 Task: Create a due date automation trigger when advanced on, on the tuesday after a card is due add dates starting in less than 1 days at 11:00 AM.
Action: Mouse moved to (1203, 211)
Screenshot: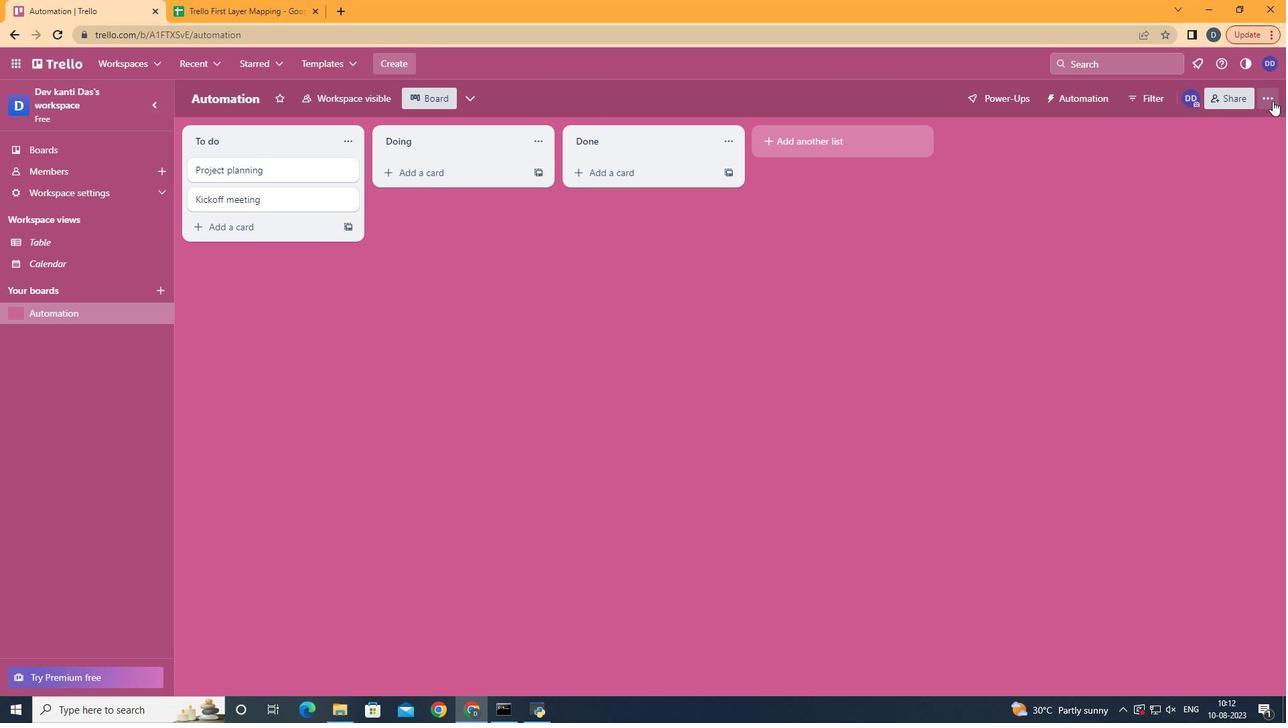 
Action: Mouse pressed left at (1203, 211)
Screenshot: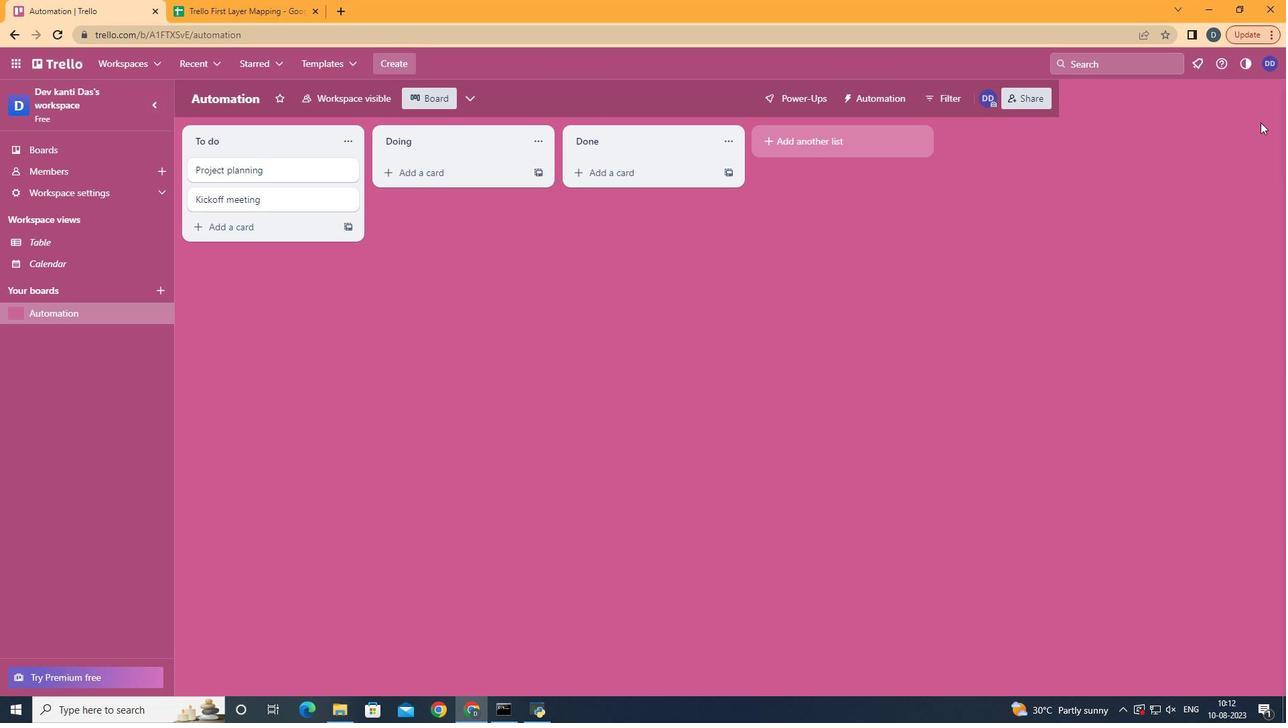 
Action: Mouse moved to (1125, 330)
Screenshot: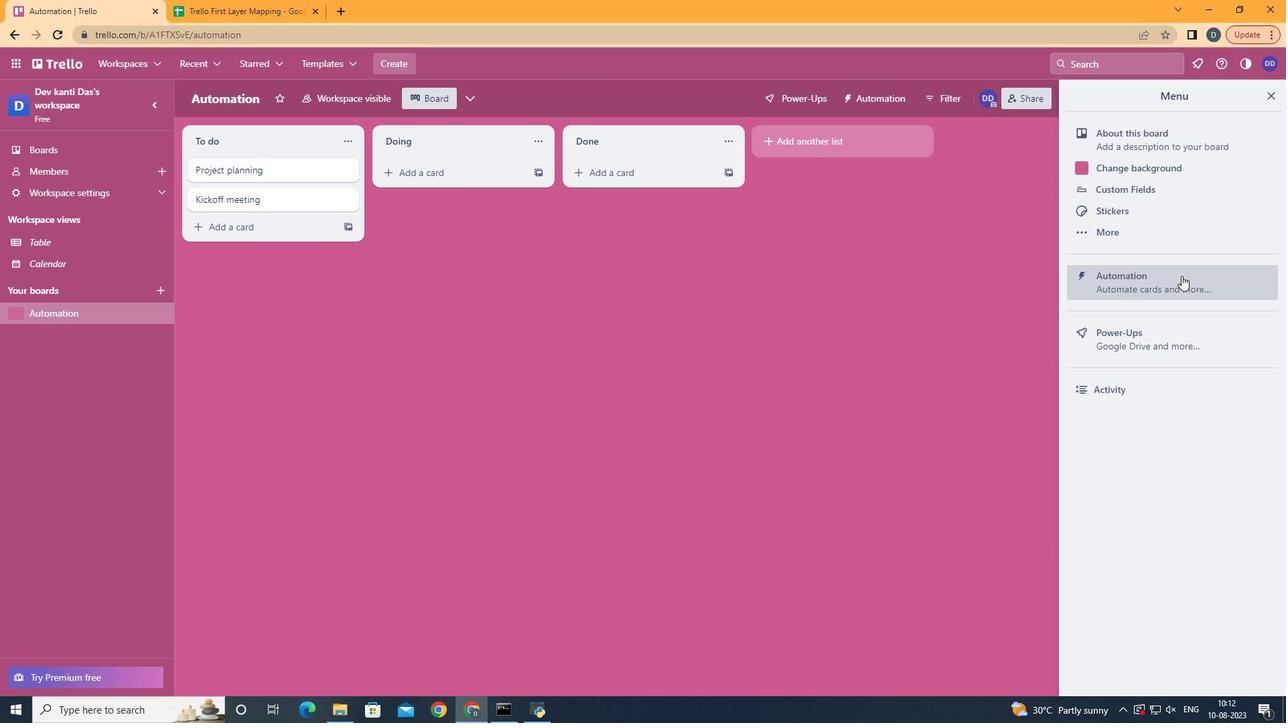 
Action: Mouse pressed left at (1125, 330)
Screenshot: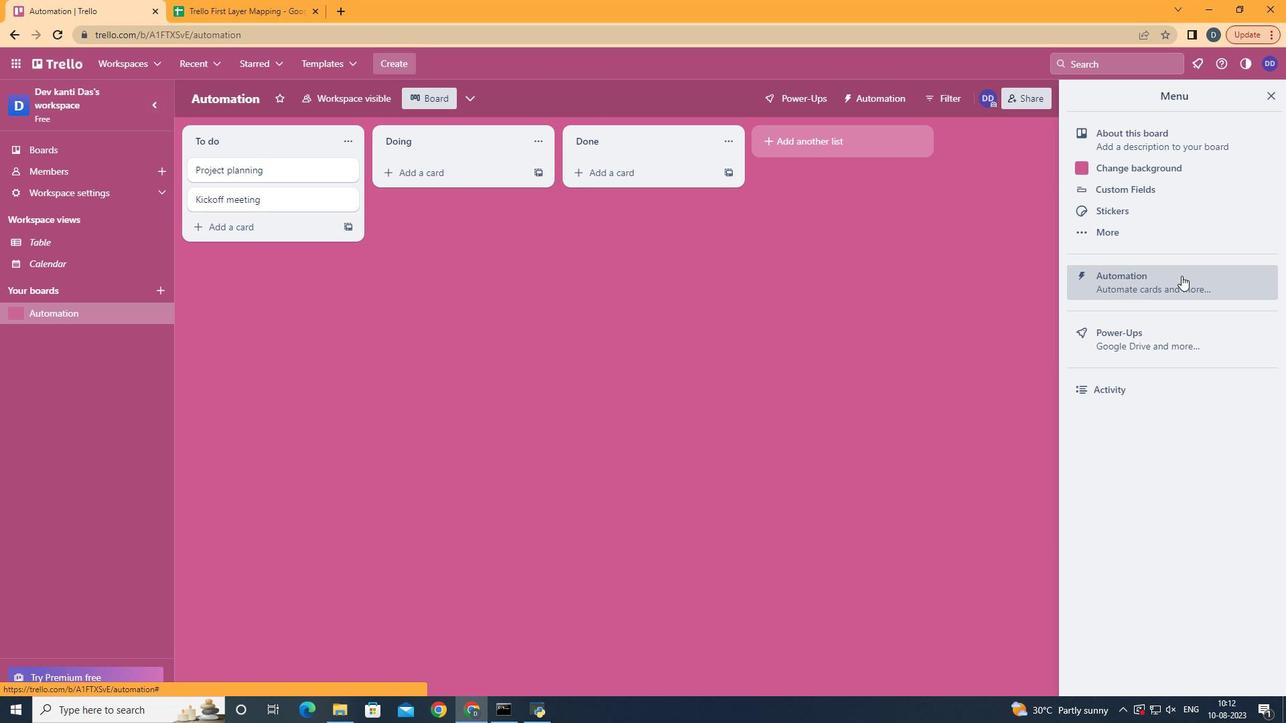 
Action: Mouse moved to (331, 326)
Screenshot: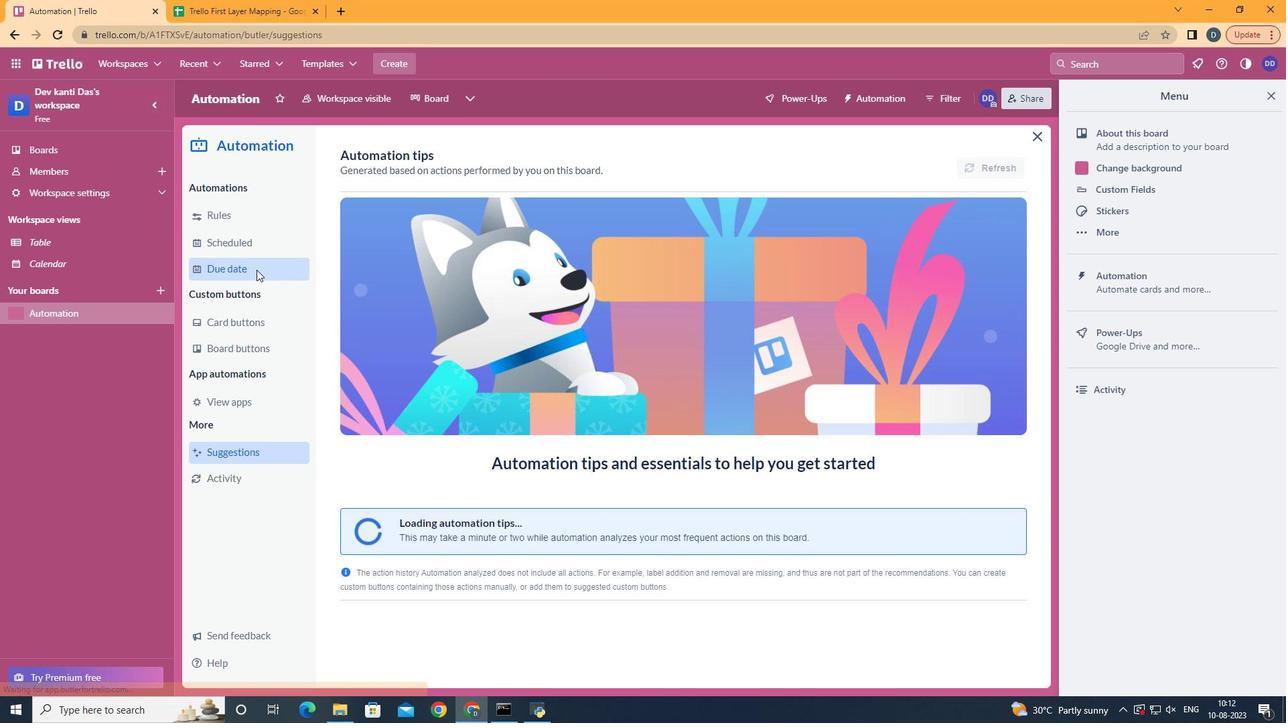 
Action: Mouse pressed left at (331, 326)
Screenshot: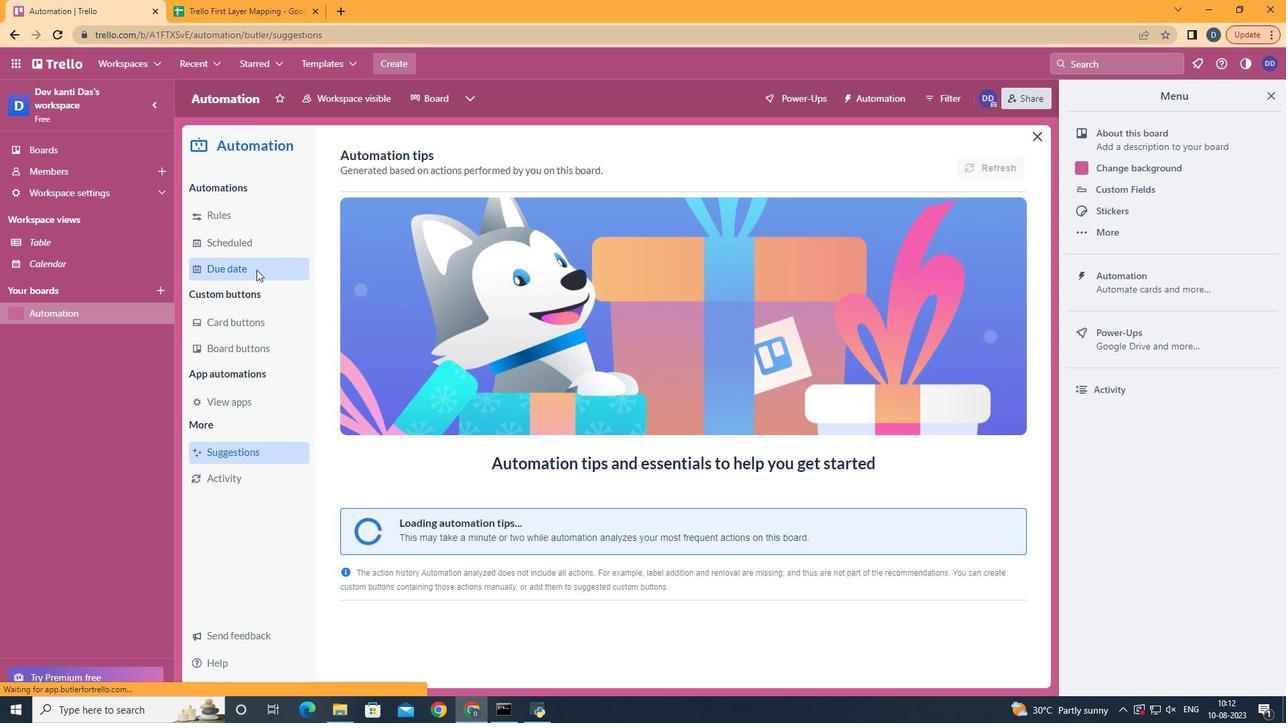 
Action: Mouse moved to (910, 253)
Screenshot: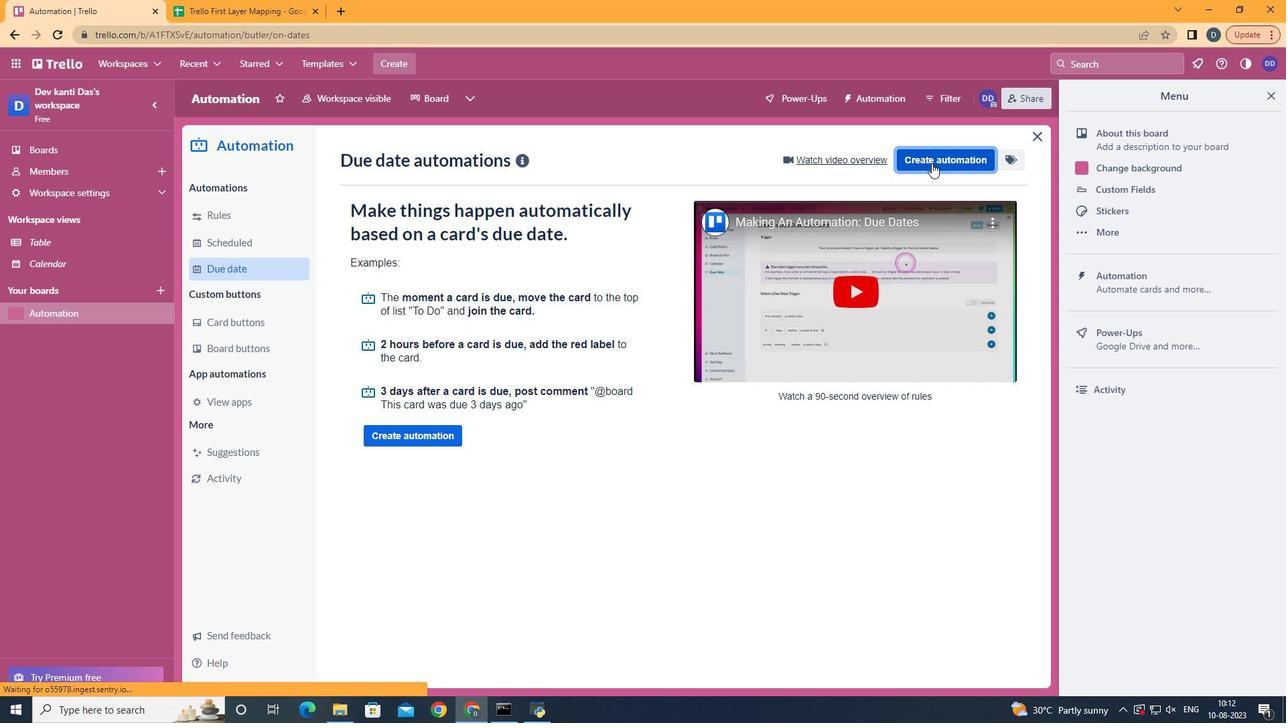 
Action: Mouse pressed left at (910, 253)
Screenshot: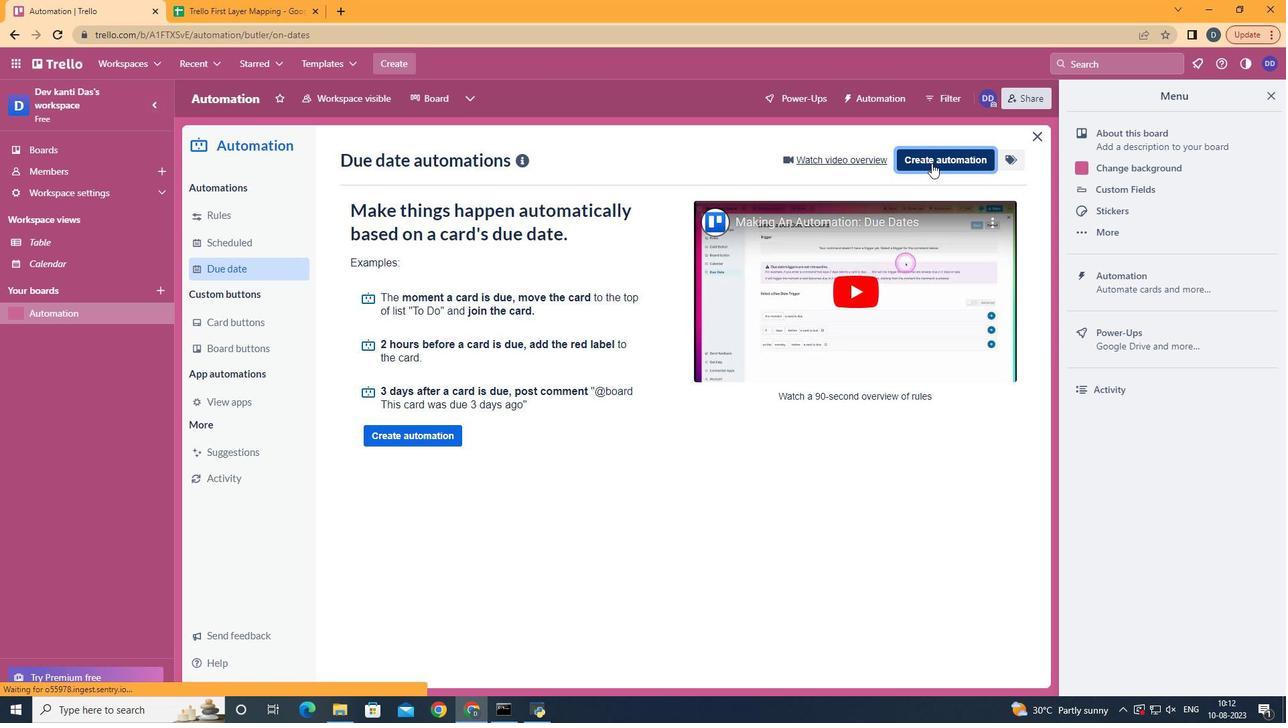 
Action: Mouse moved to (714, 336)
Screenshot: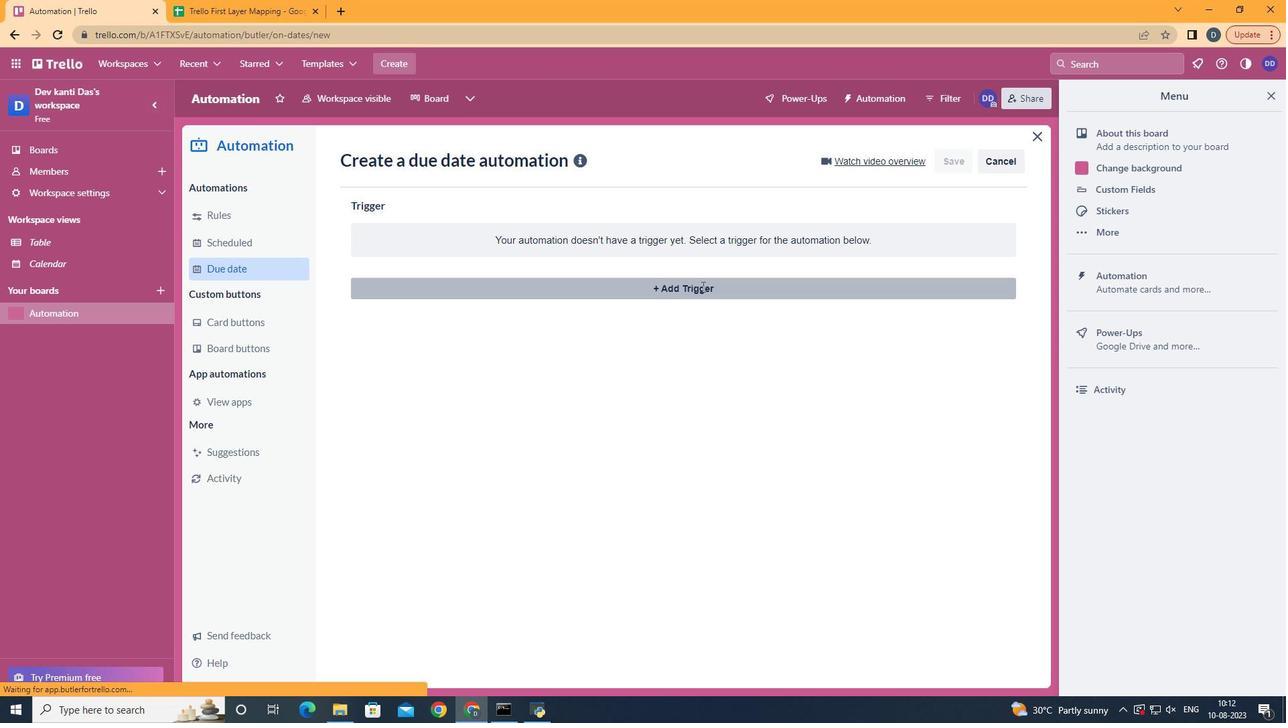 
Action: Mouse pressed left at (714, 336)
Screenshot: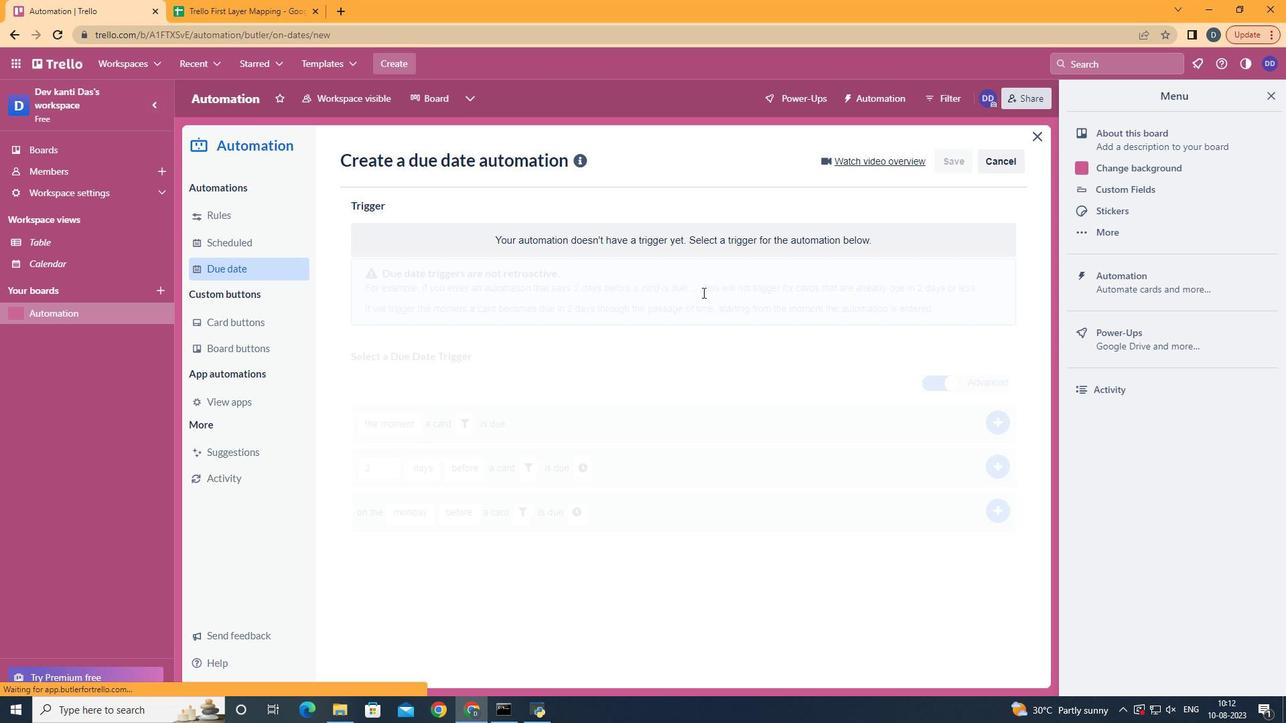 
Action: Mouse moved to (474, 401)
Screenshot: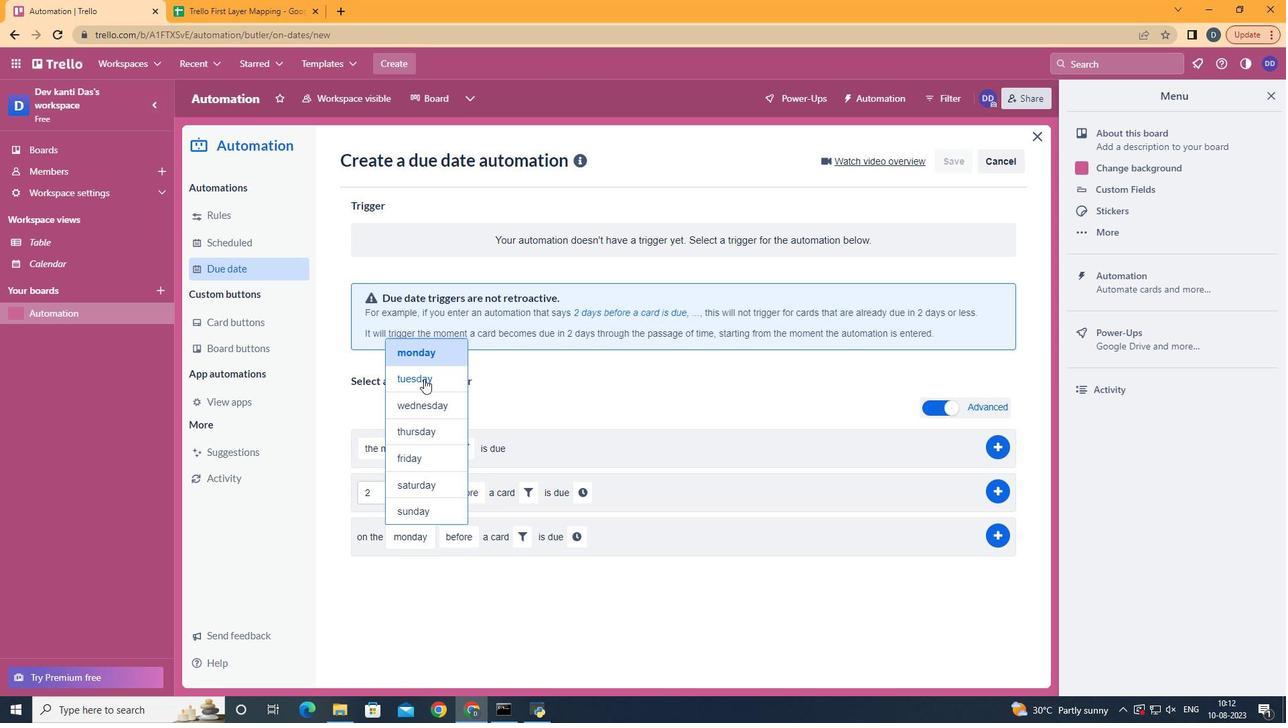 
Action: Mouse pressed left at (474, 401)
Screenshot: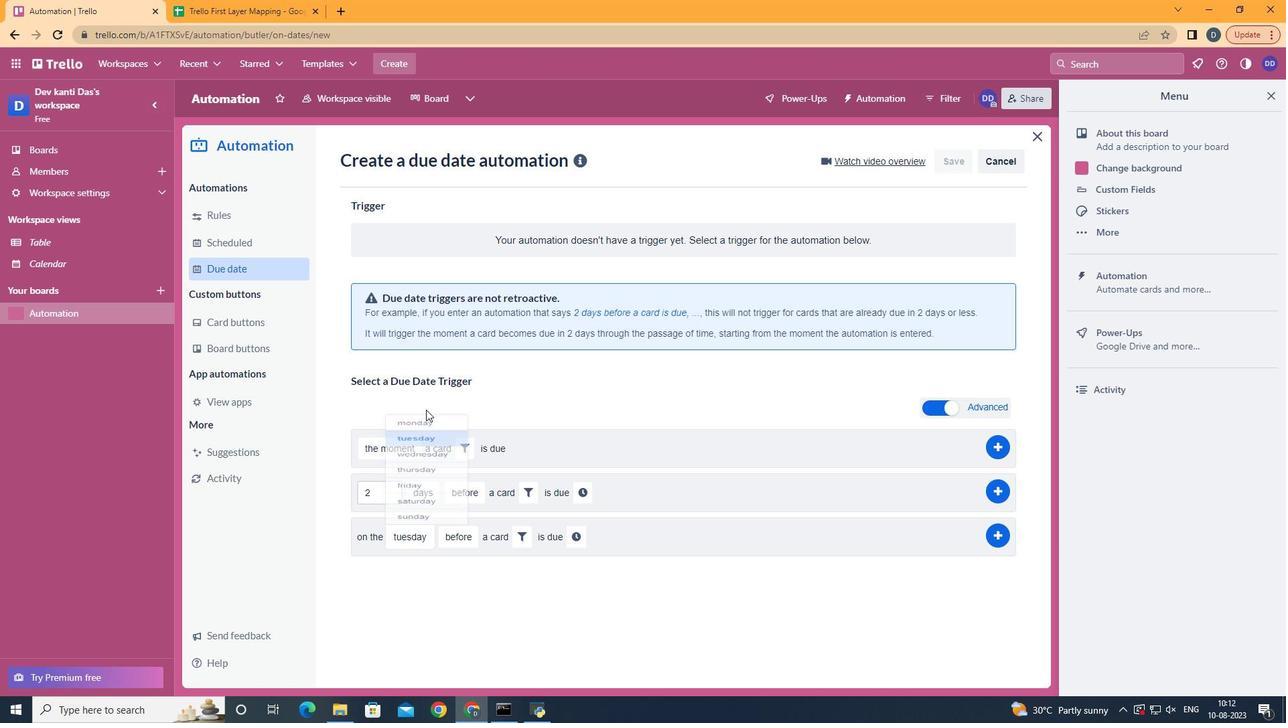
Action: Mouse moved to (513, 537)
Screenshot: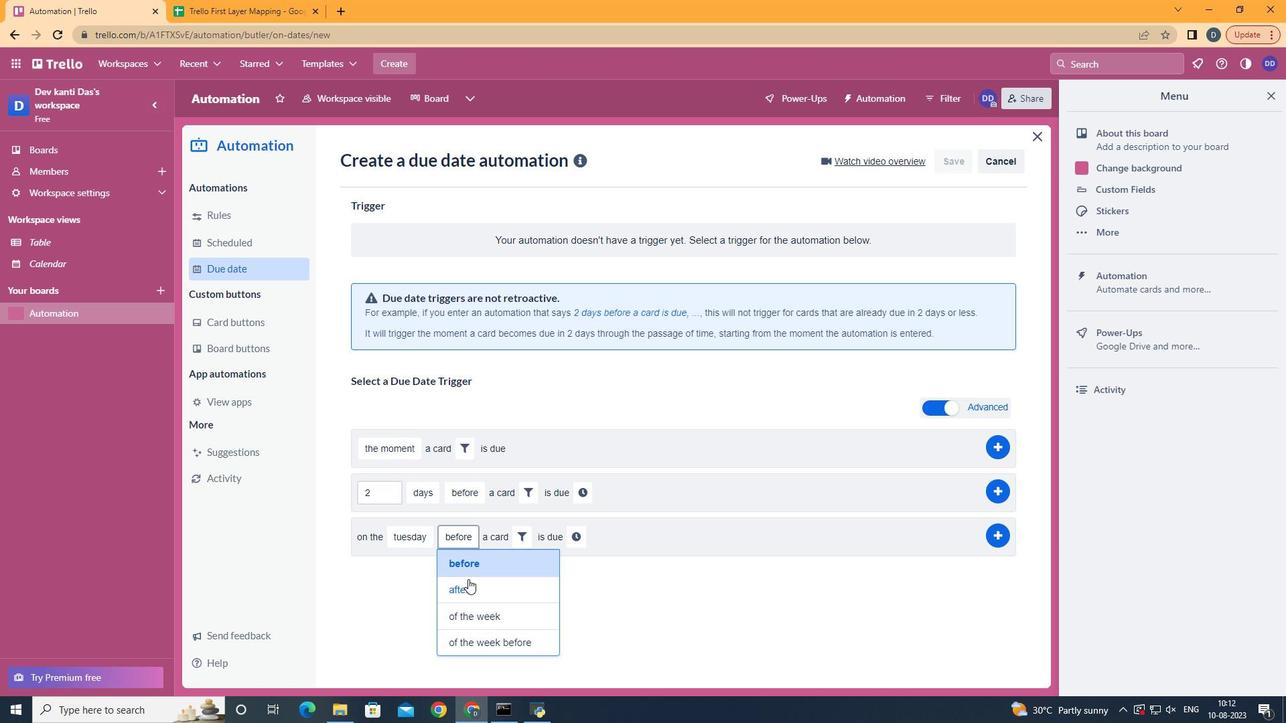 
Action: Mouse pressed left at (513, 537)
Screenshot: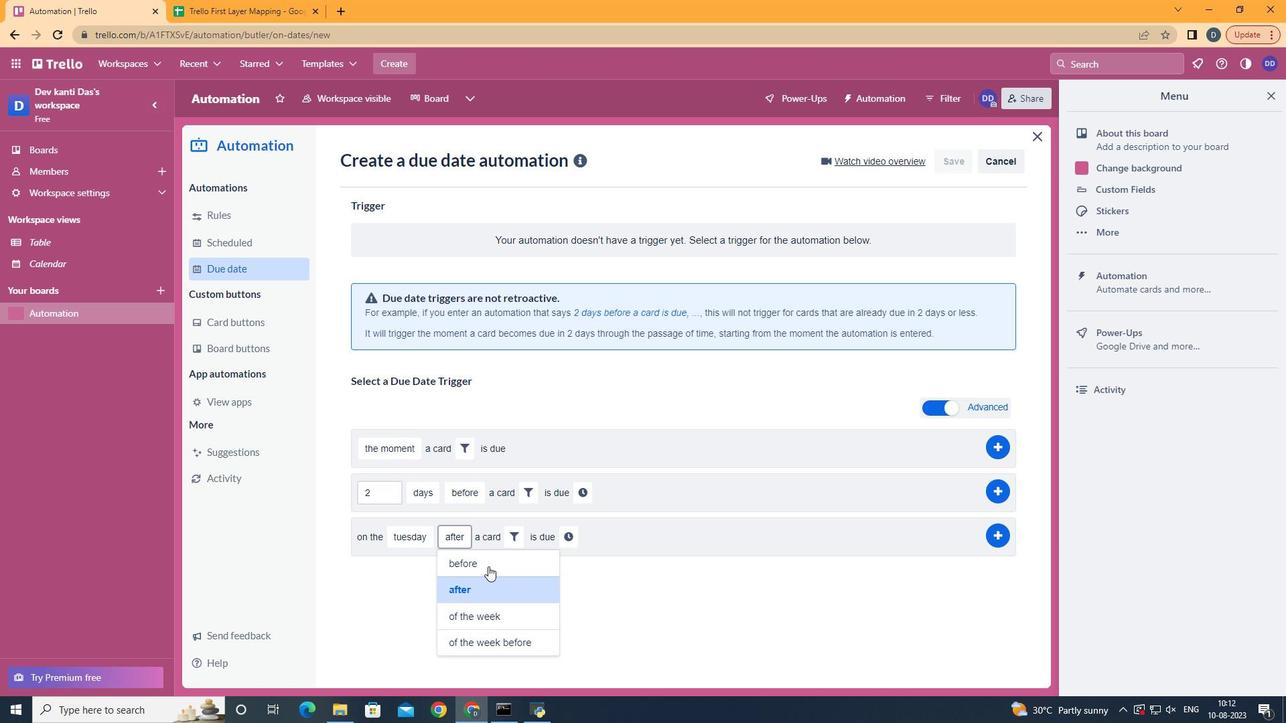 
Action: Mouse moved to (551, 508)
Screenshot: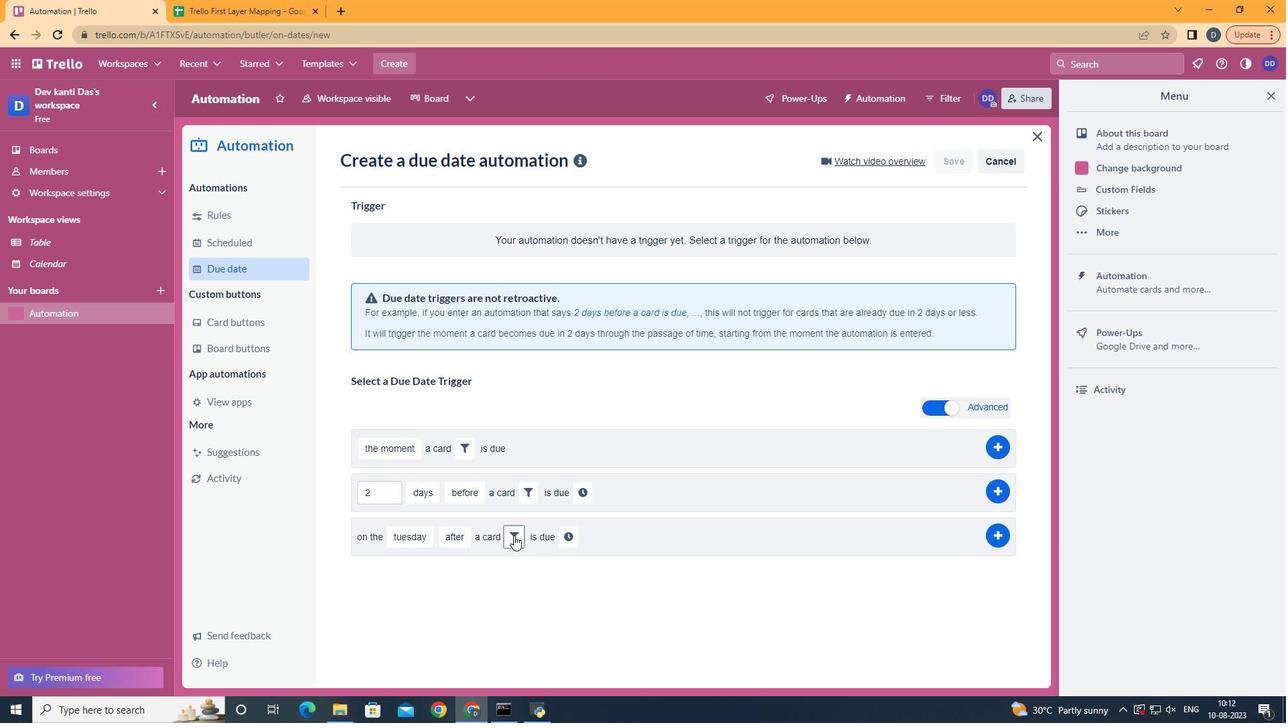 
Action: Mouse pressed left at (551, 508)
Screenshot: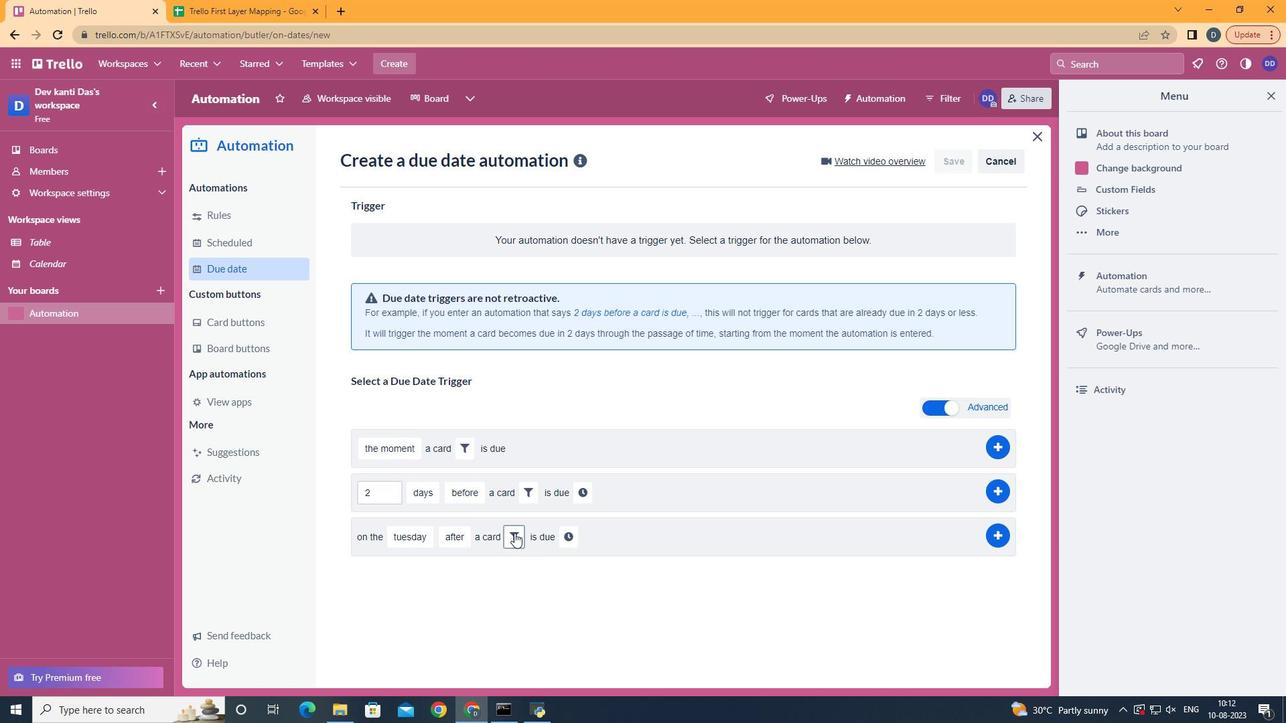 
Action: Mouse moved to (611, 541)
Screenshot: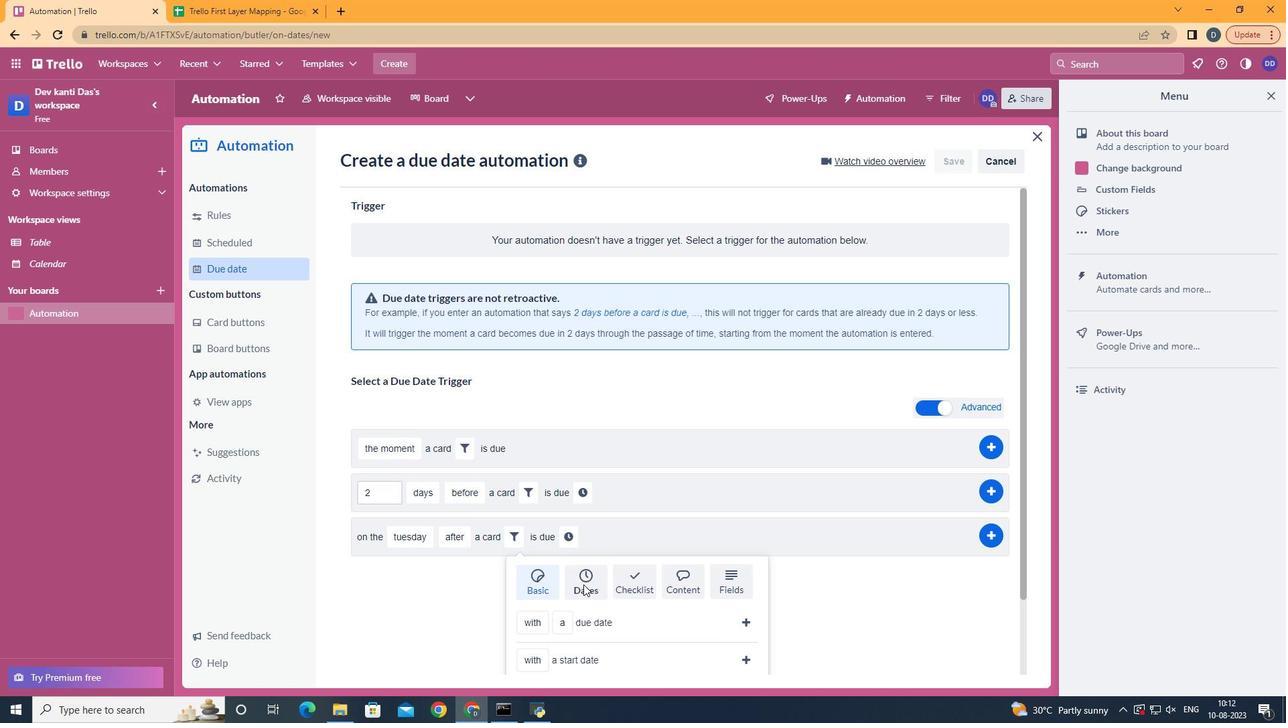 
Action: Mouse pressed left at (611, 541)
Screenshot: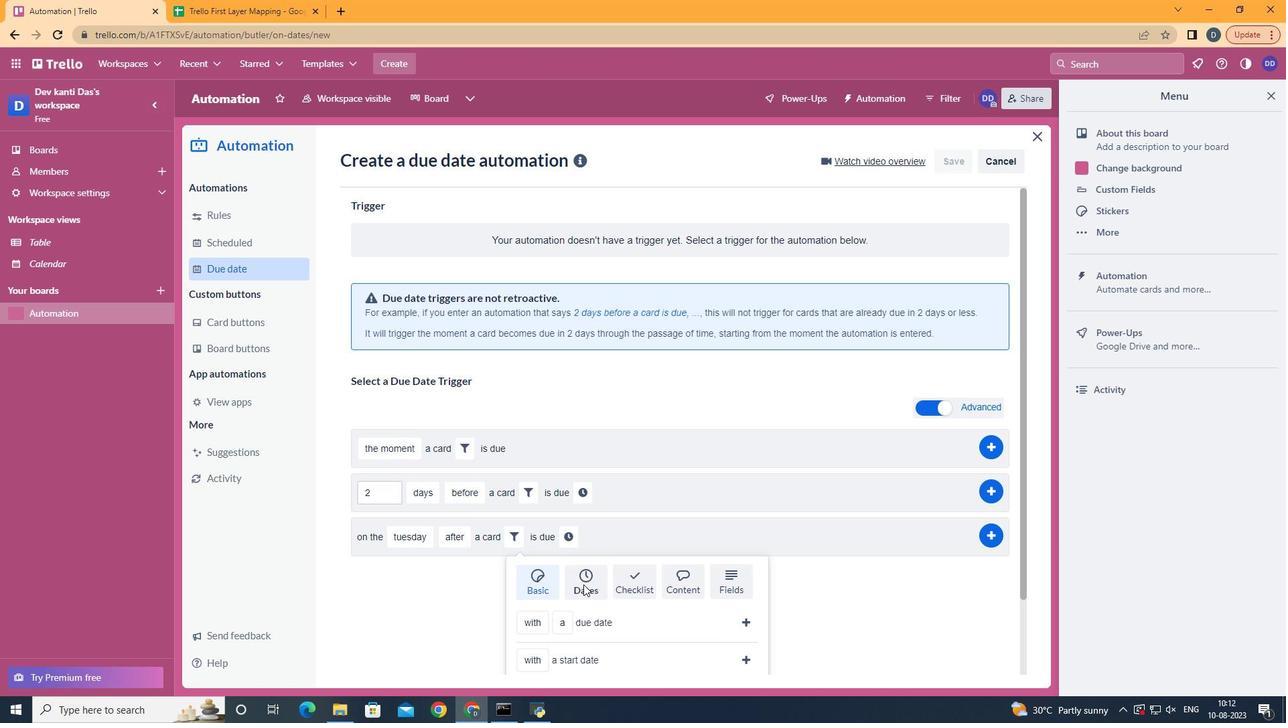 
Action: Mouse moved to (610, 542)
Screenshot: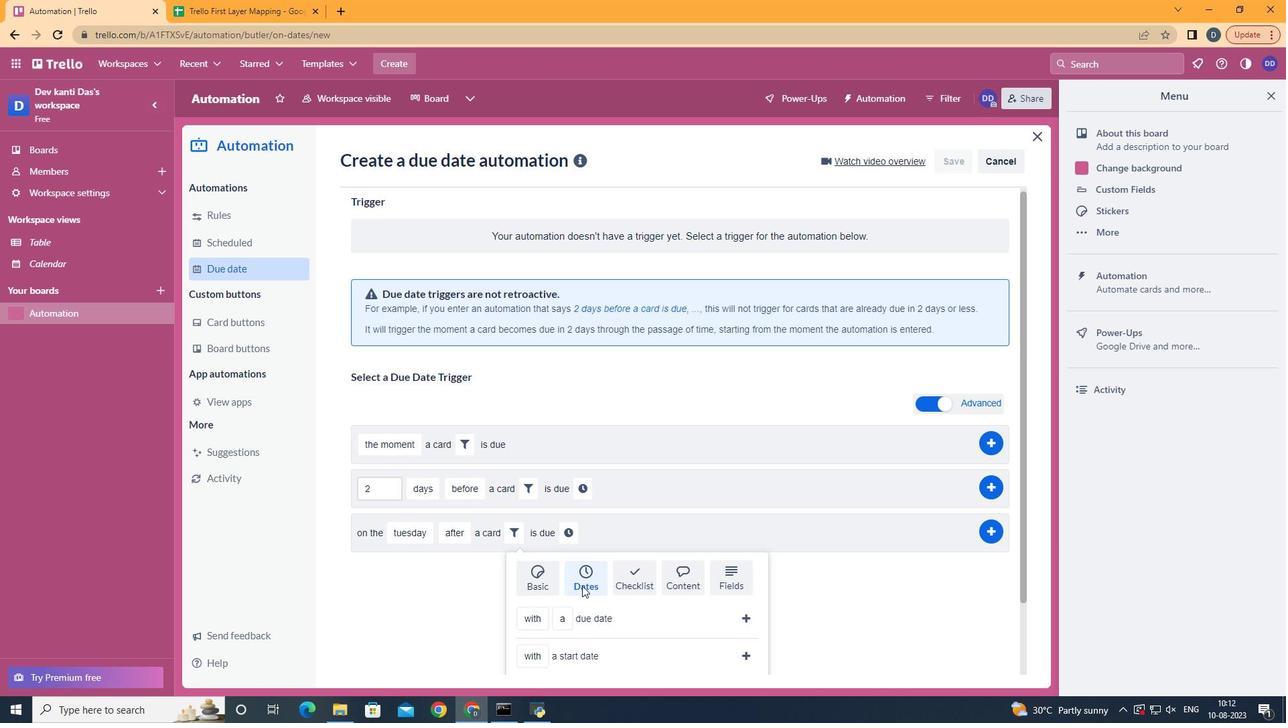 
Action: Mouse scrolled (610, 542) with delta (0, 0)
Screenshot: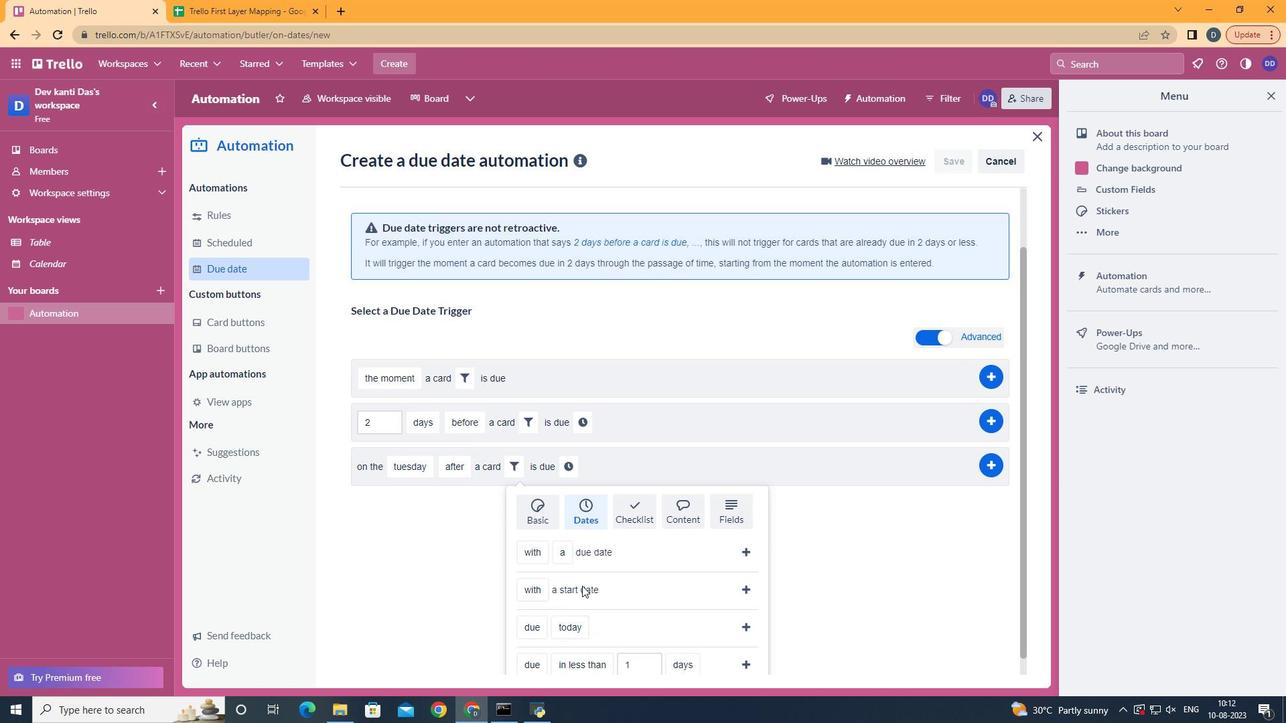 
Action: Mouse scrolled (610, 542) with delta (0, 0)
Screenshot: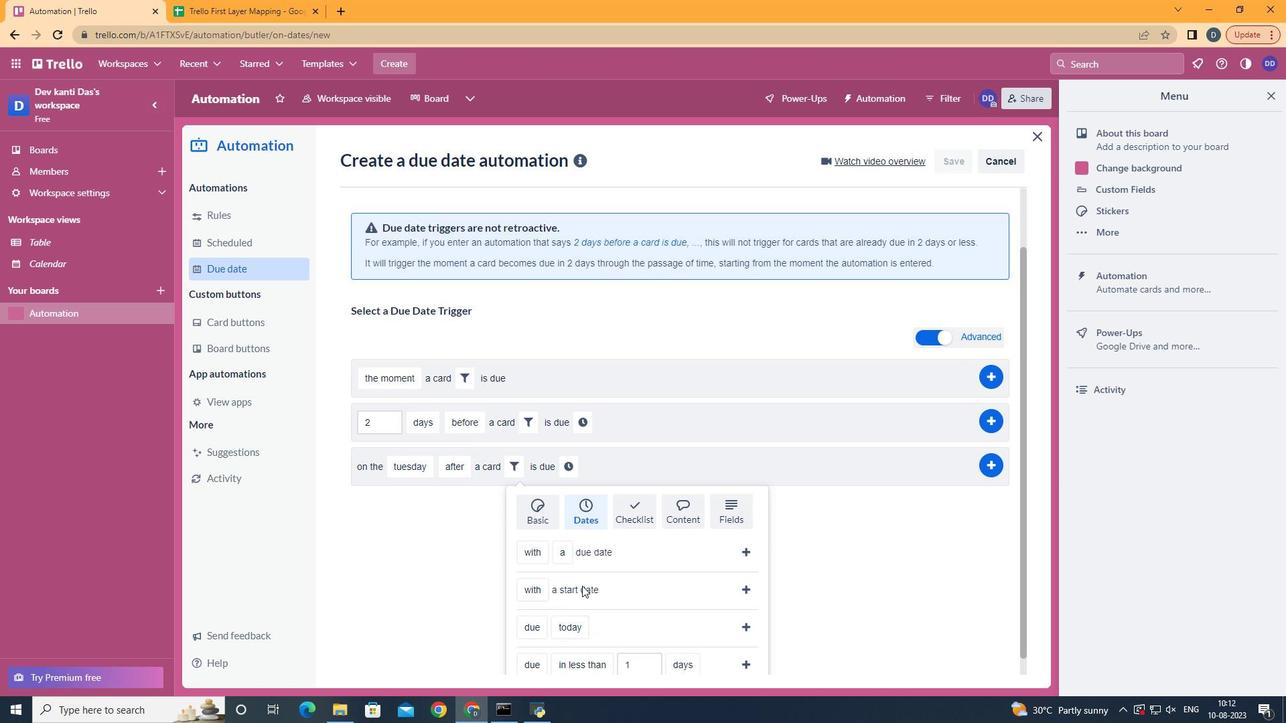 
Action: Mouse scrolled (610, 542) with delta (0, 0)
Screenshot: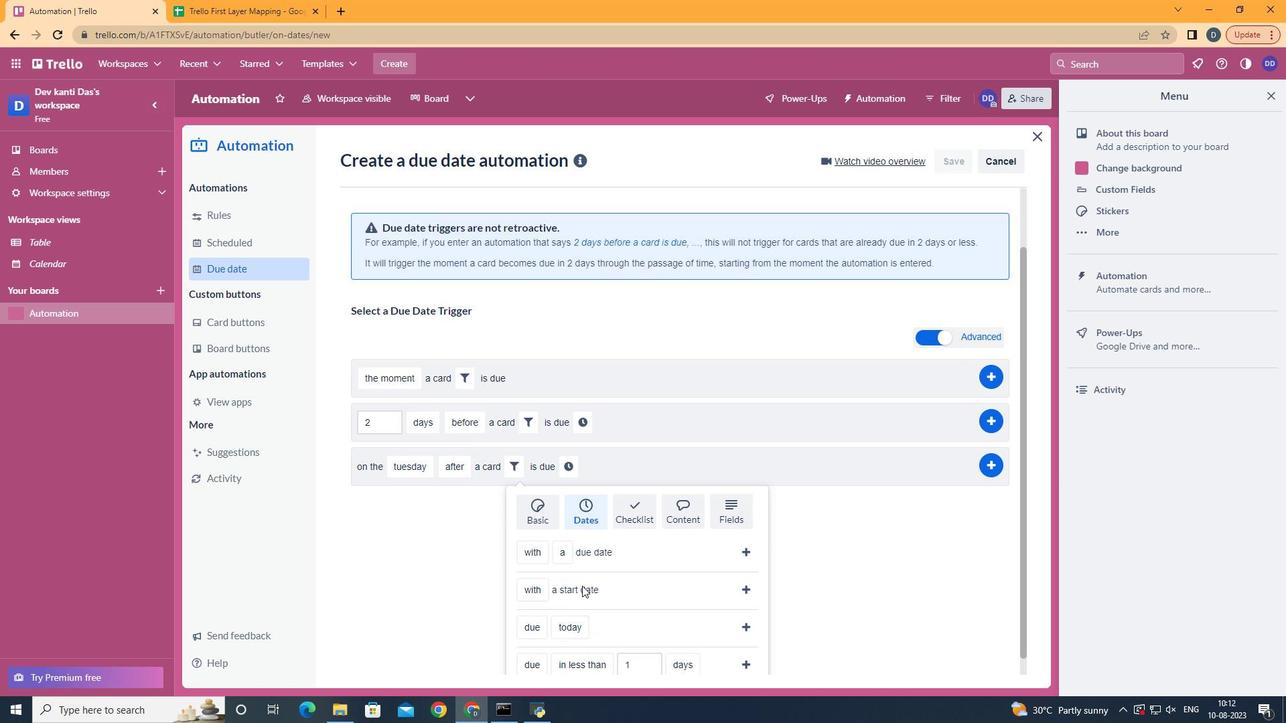 
Action: Mouse scrolled (610, 542) with delta (0, 0)
Screenshot: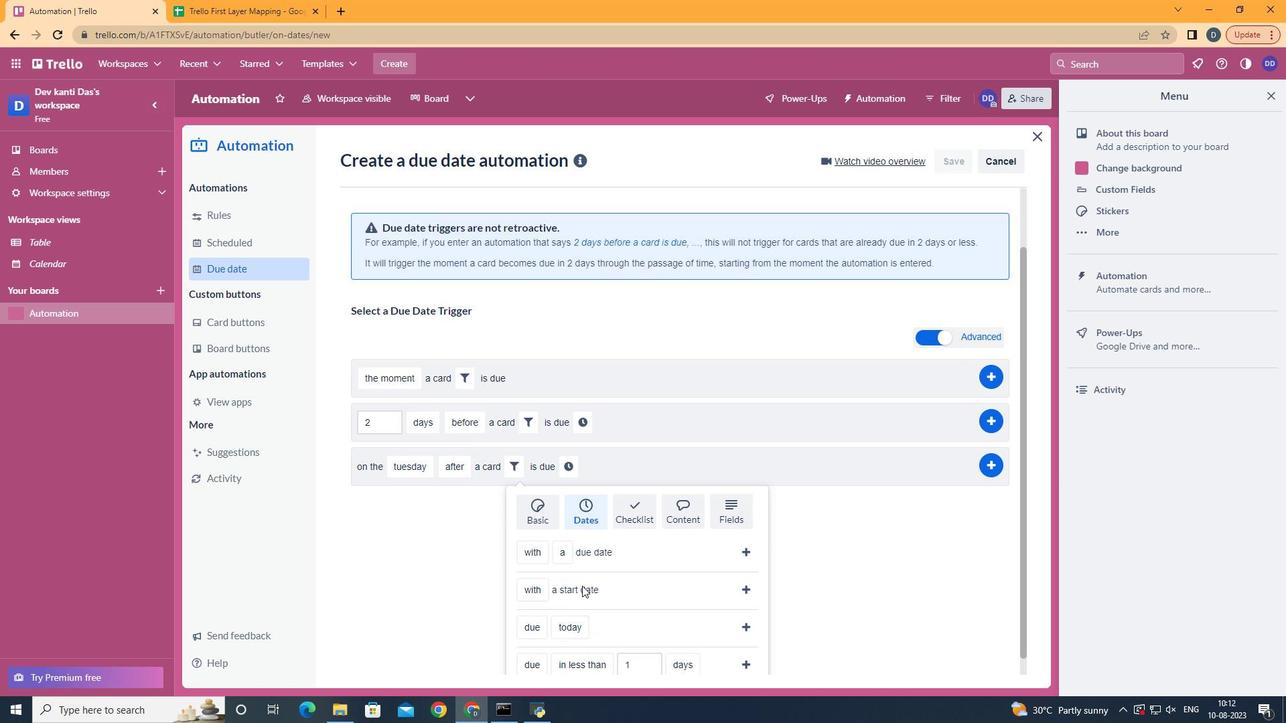 
Action: Mouse scrolled (610, 542) with delta (0, 0)
Screenshot: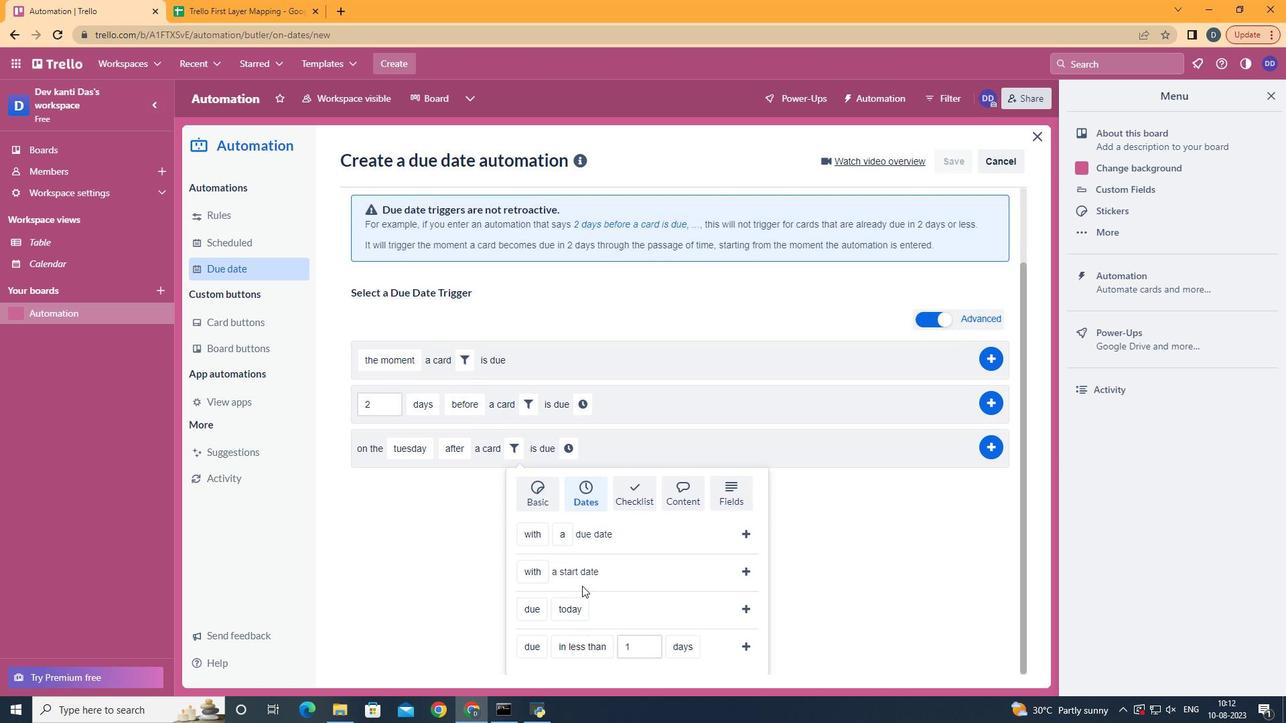 
Action: Mouse moved to (578, 570)
Screenshot: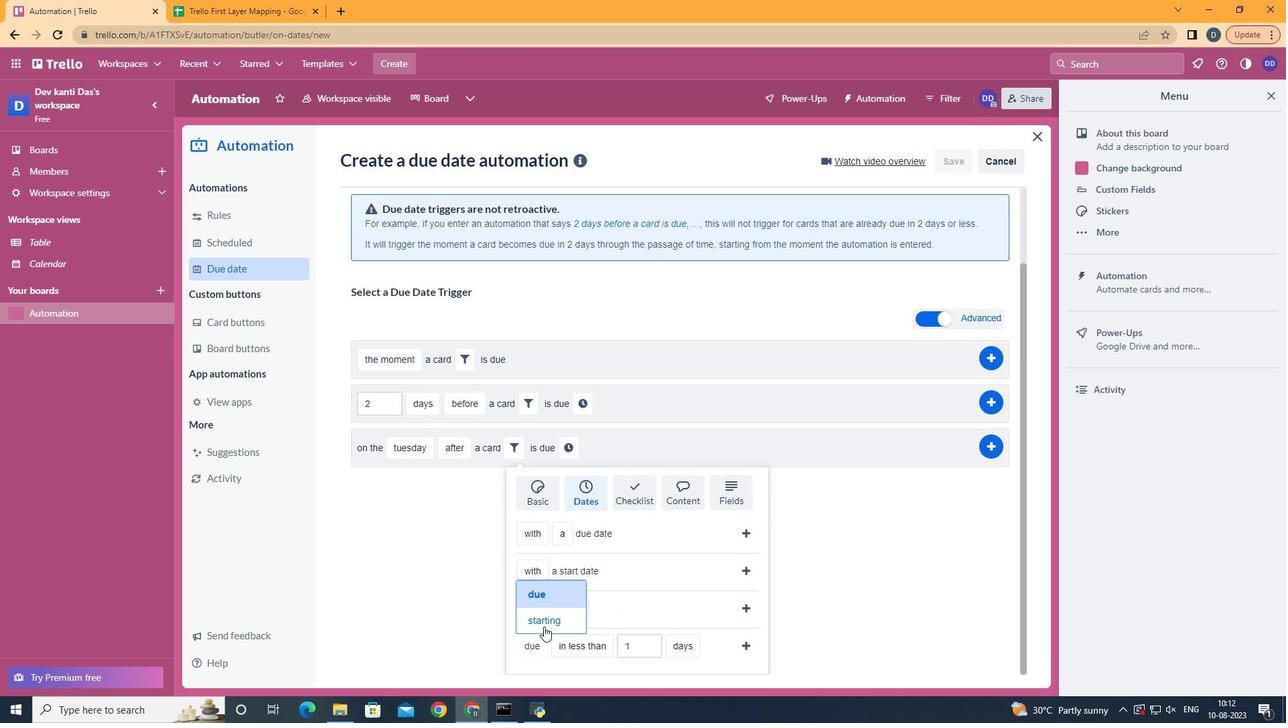 
Action: Mouse pressed left at (578, 570)
Screenshot: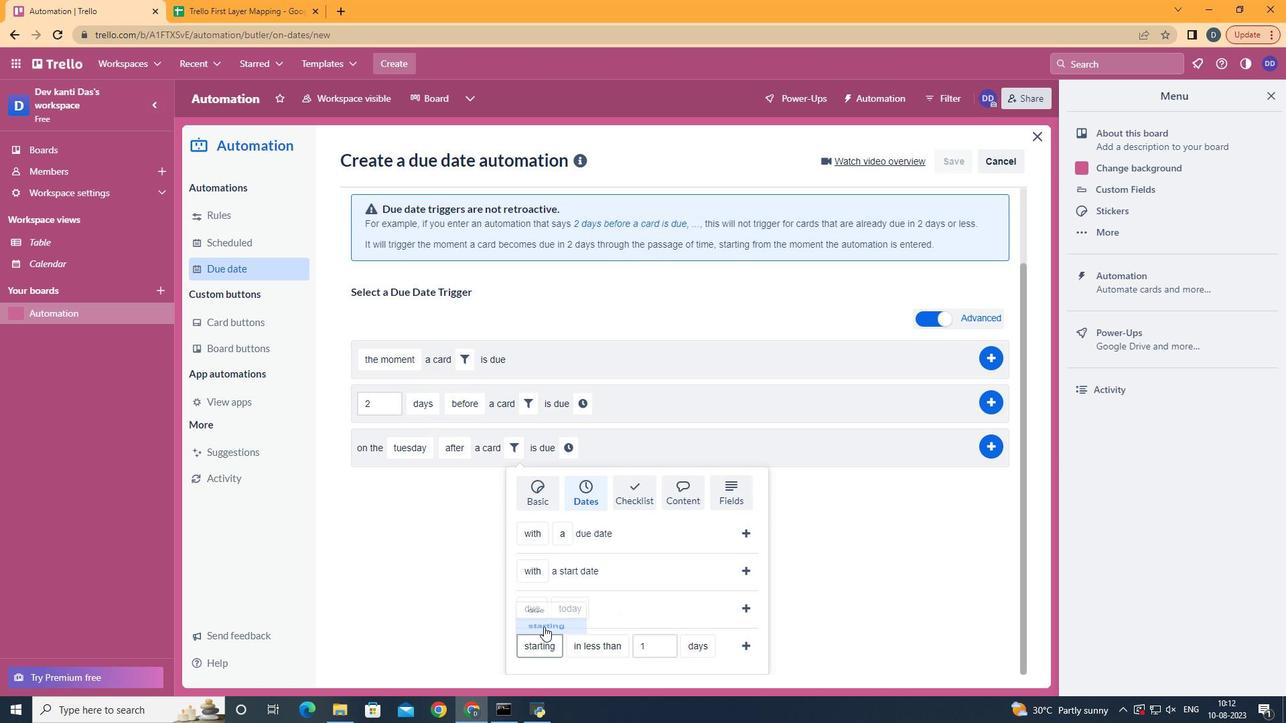 
Action: Mouse moved to (722, 547)
Screenshot: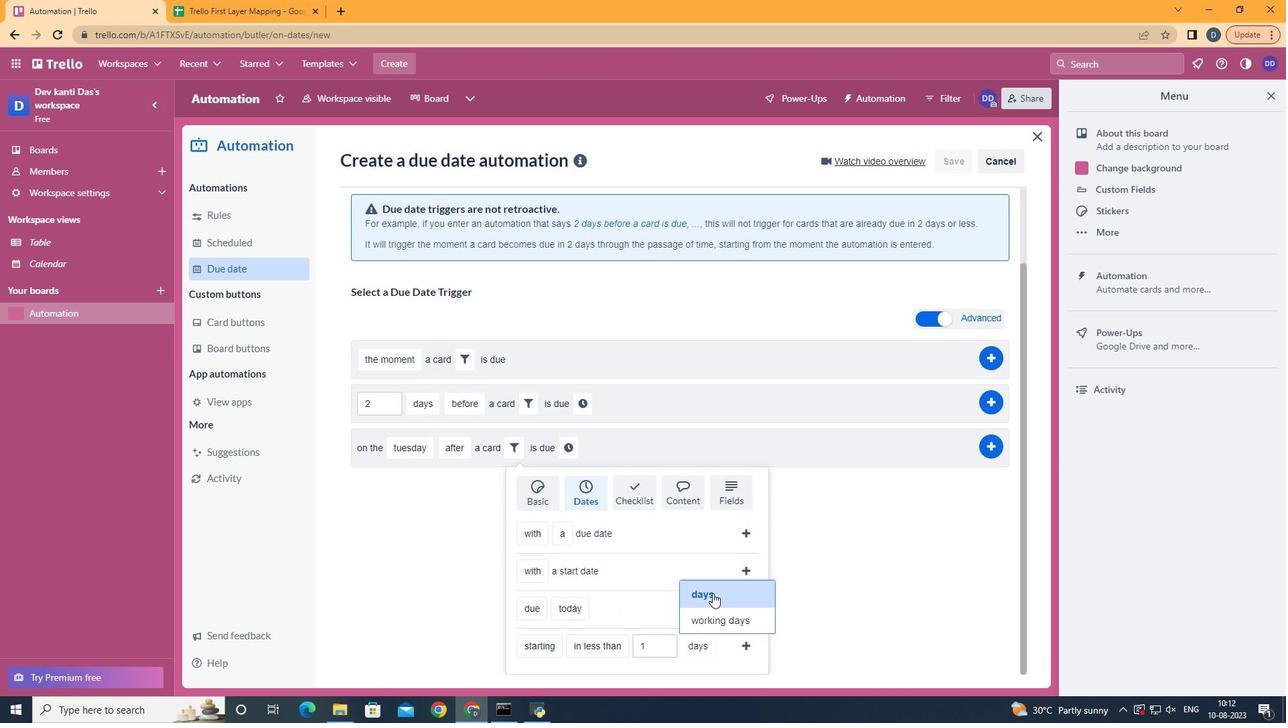 
Action: Mouse pressed left at (722, 547)
Screenshot: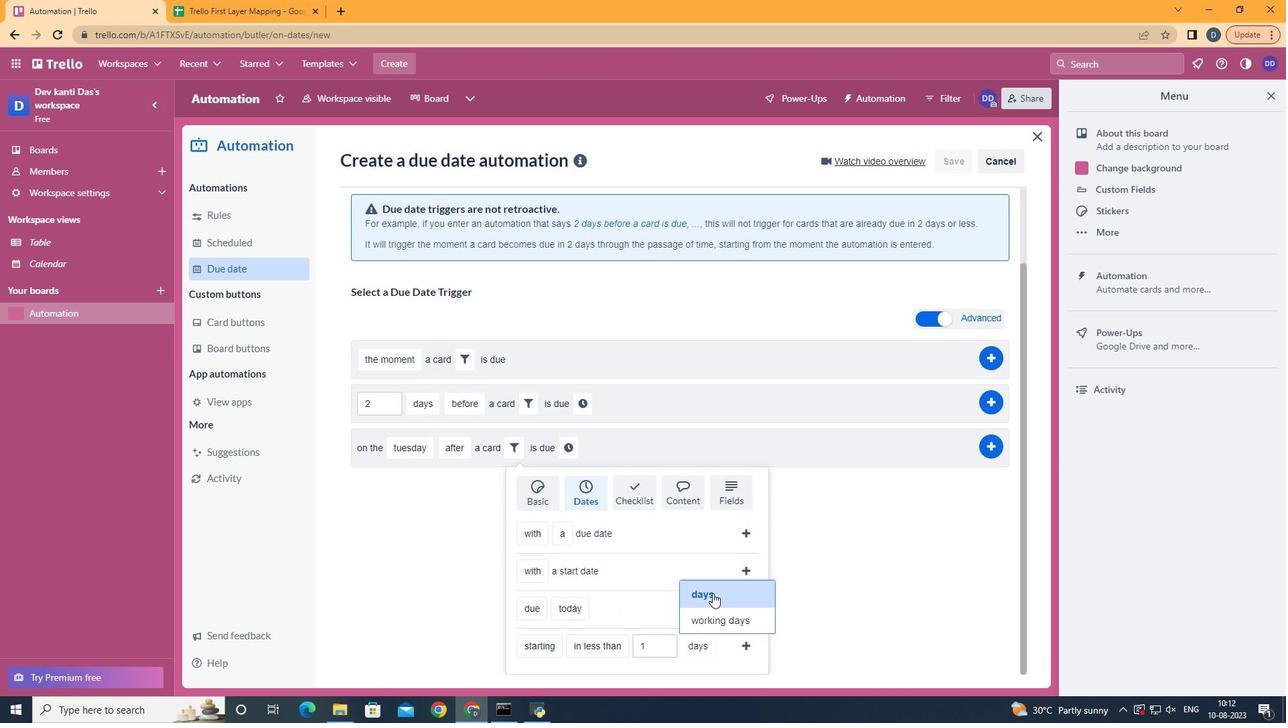 
Action: Mouse moved to (757, 584)
Screenshot: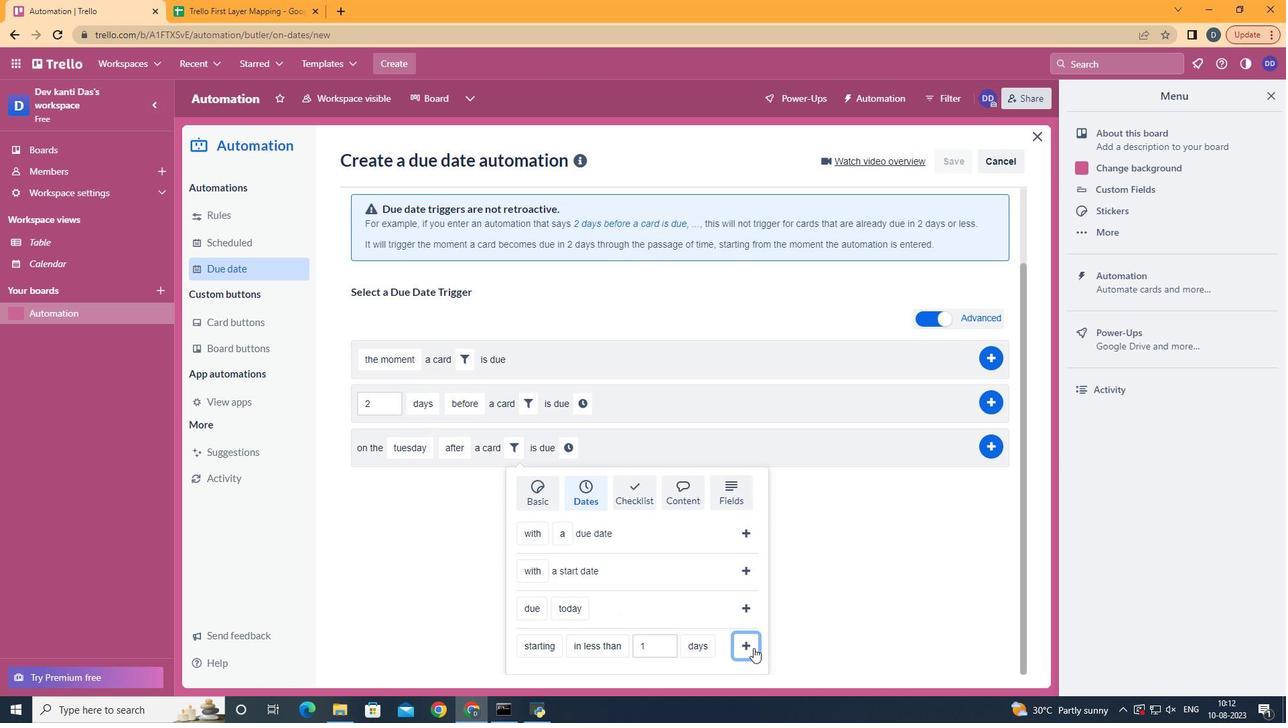 
Action: Mouse pressed left at (757, 584)
Screenshot: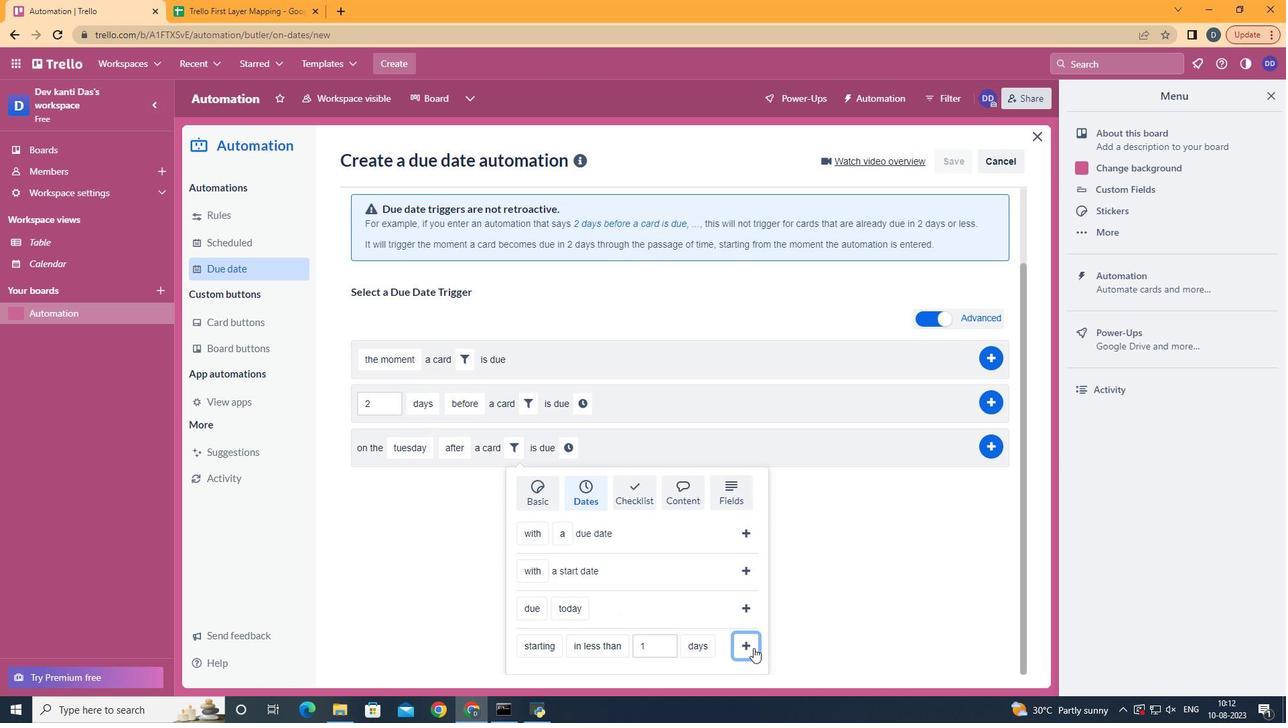 
Action: Mouse moved to (725, 507)
Screenshot: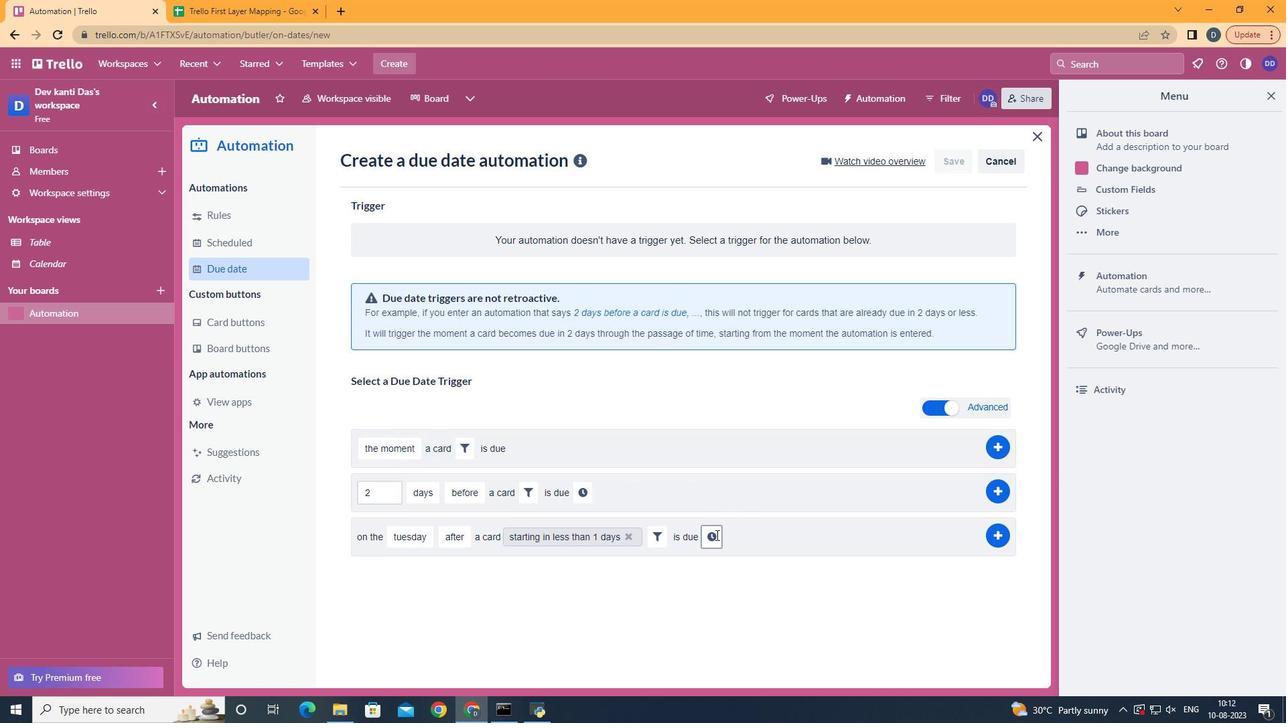 
Action: Mouse pressed left at (725, 507)
Screenshot: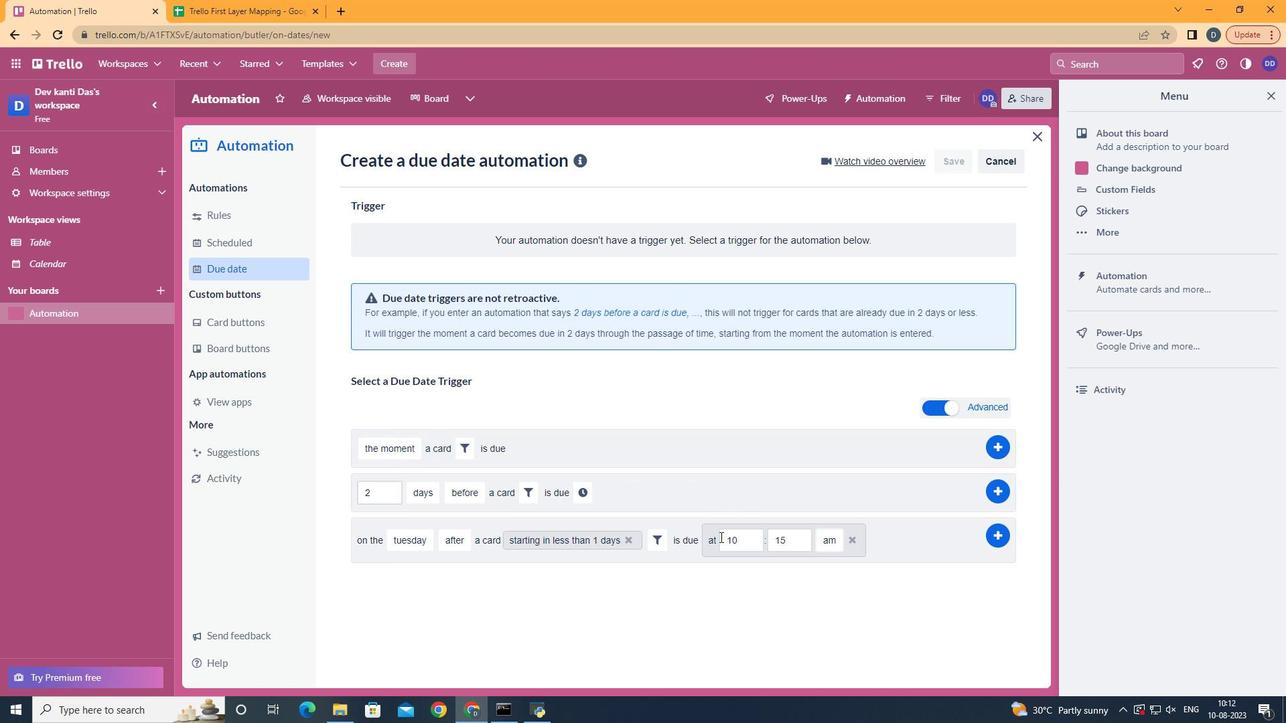 
Action: Mouse moved to (755, 509)
Screenshot: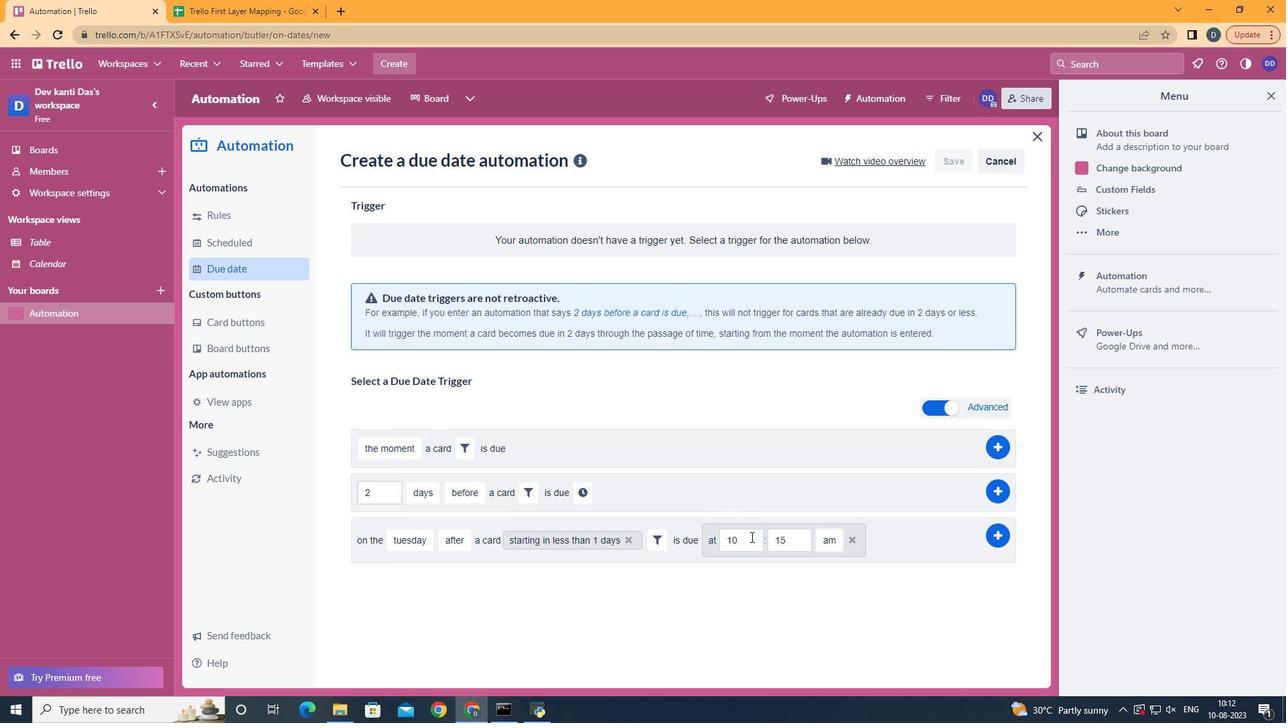 
Action: Mouse pressed left at (755, 509)
Screenshot: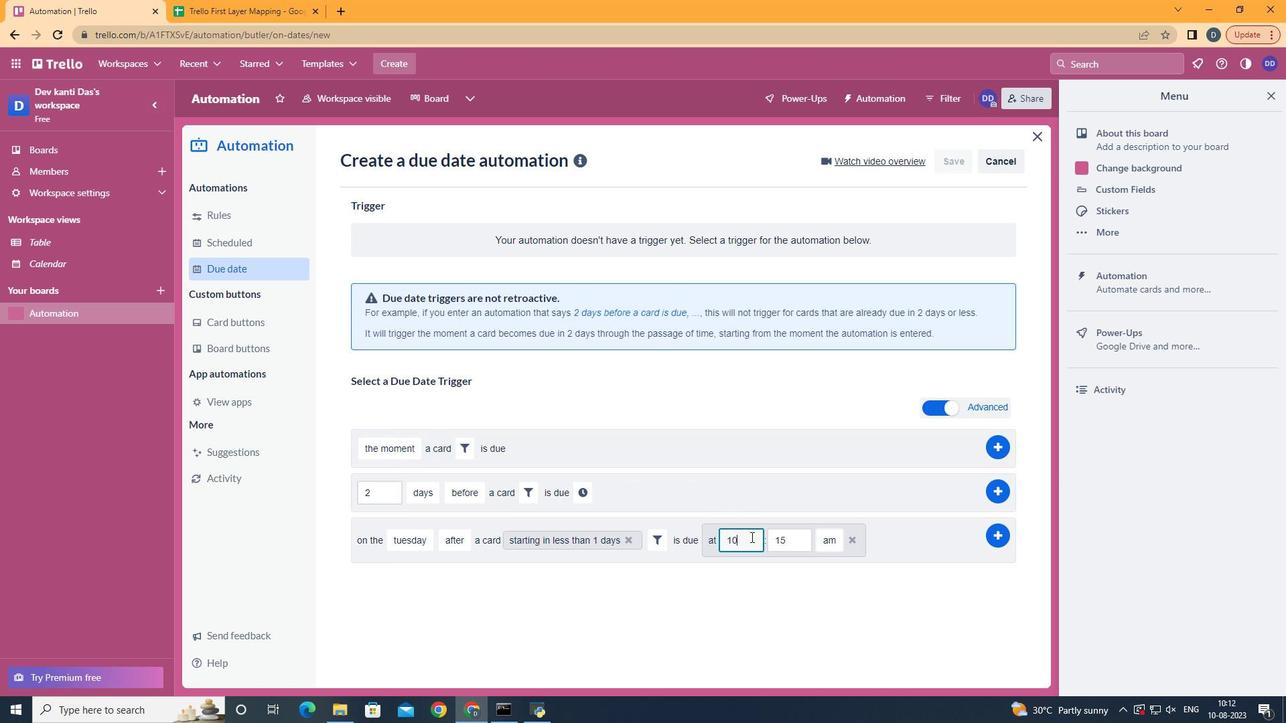 
Action: Key pressed <Key.backspace>1
Screenshot: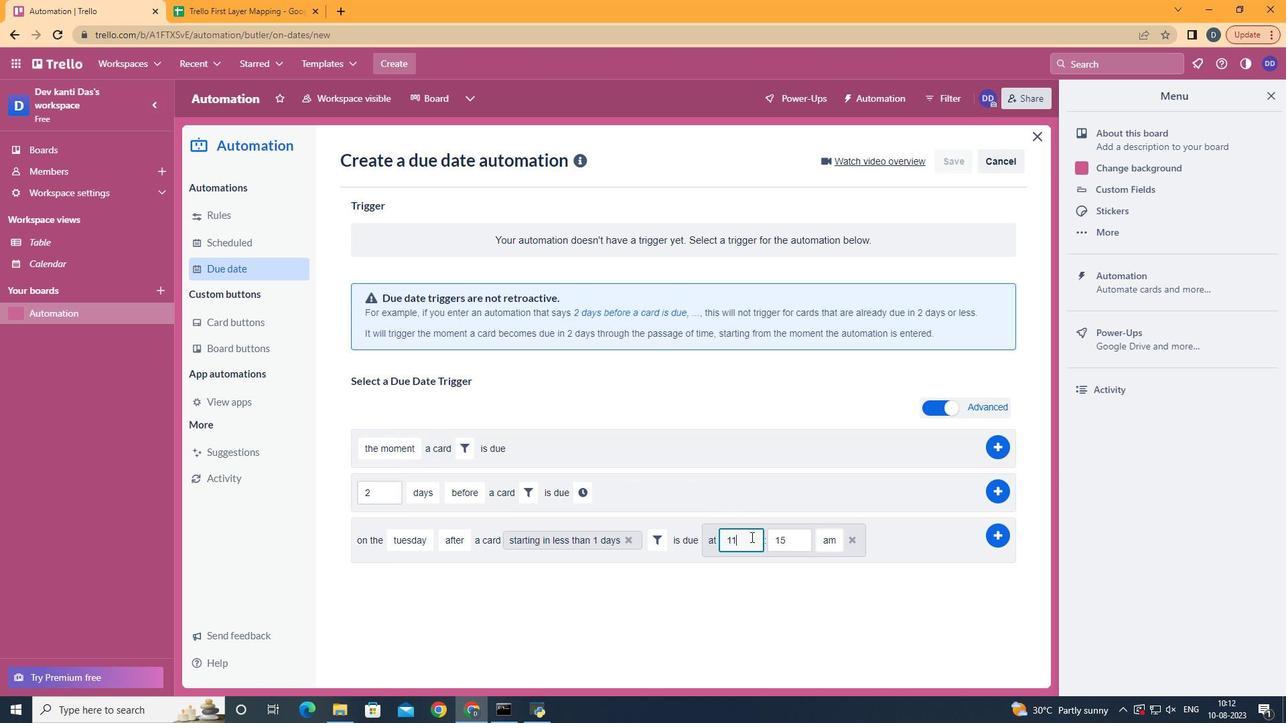 
Action: Mouse moved to (789, 516)
Screenshot: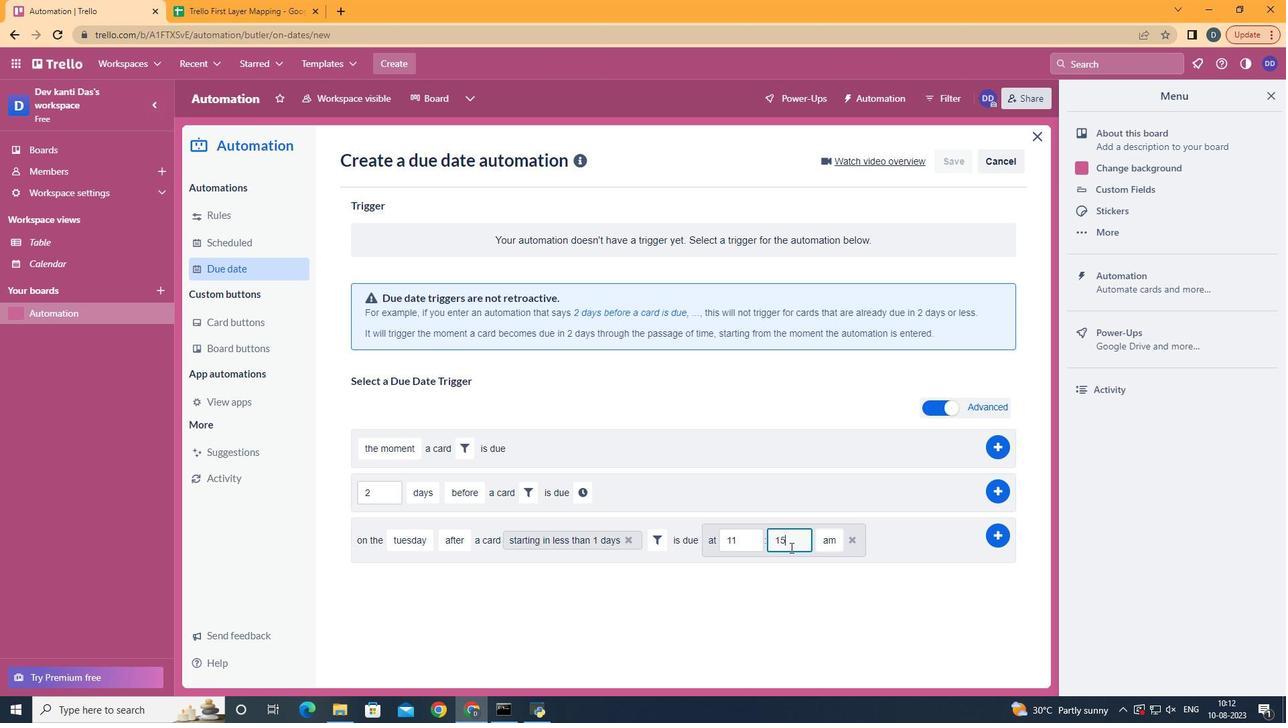 
Action: Mouse pressed left at (789, 516)
Screenshot: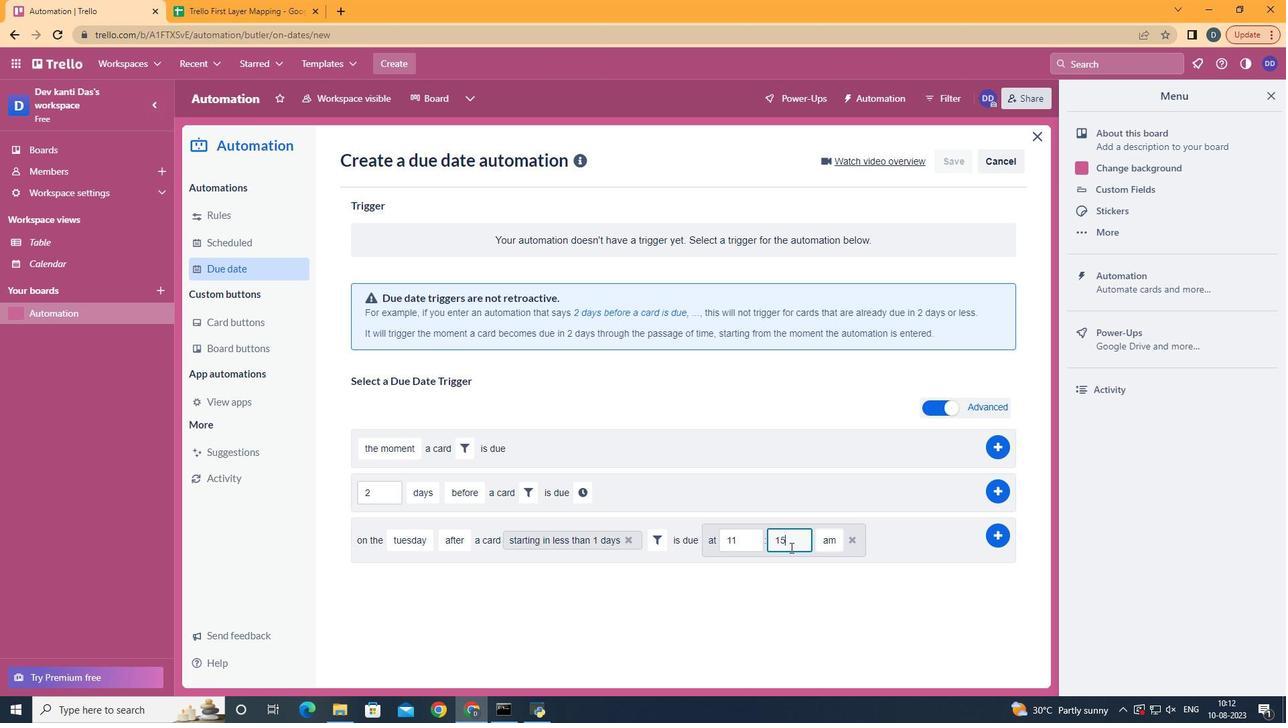 
Action: Mouse moved to (789, 516)
Screenshot: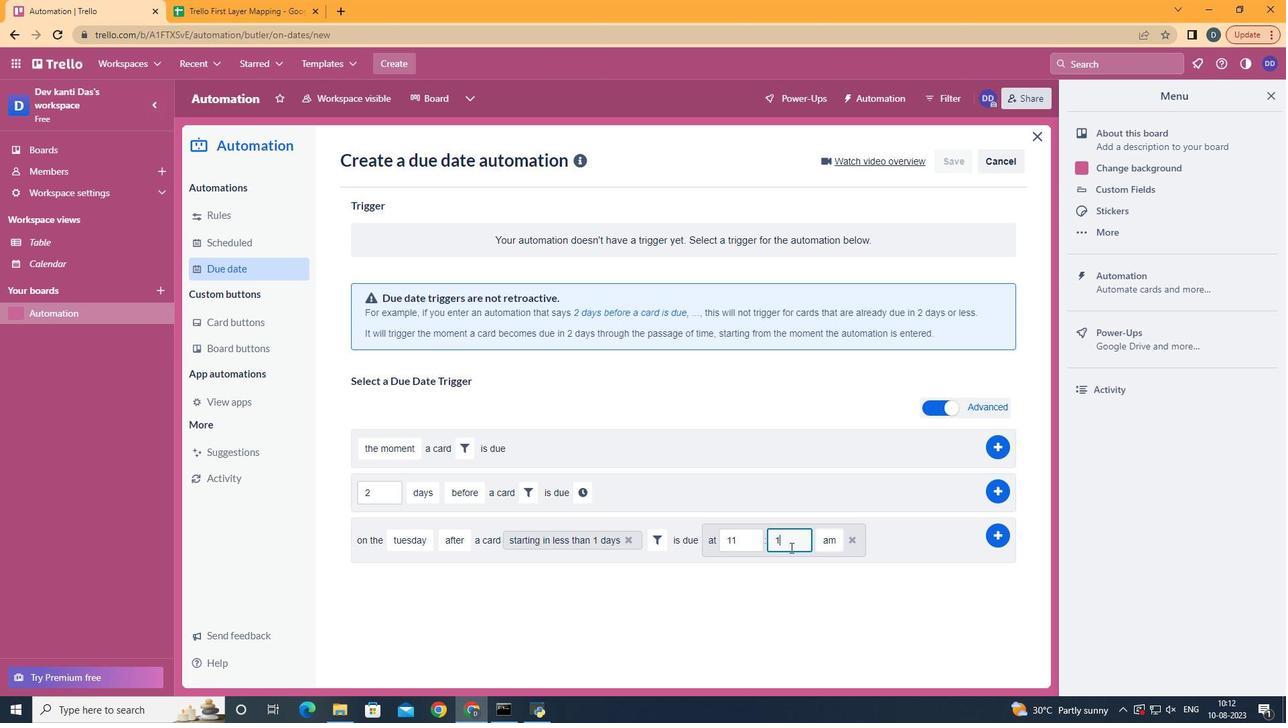 
Action: Key pressed <Key.backspace><Key.backspace>00
Screenshot: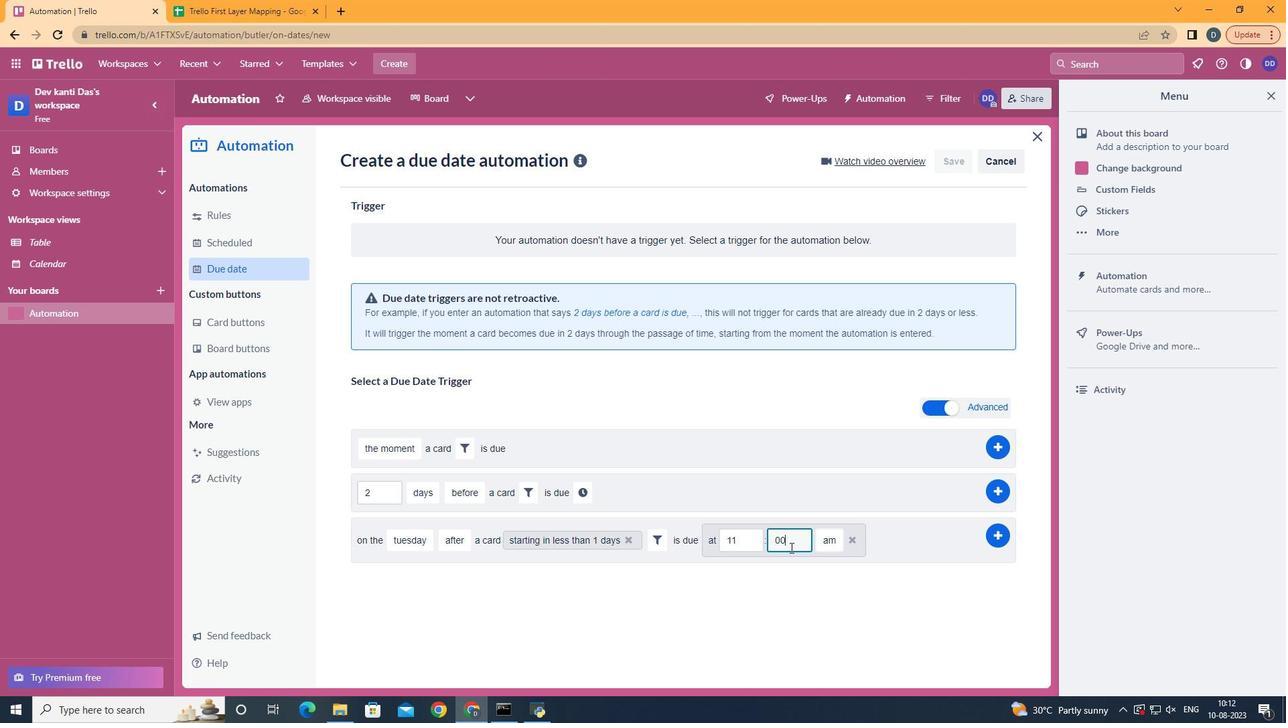 
Action: Mouse moved to (967, 512)
Screenshot: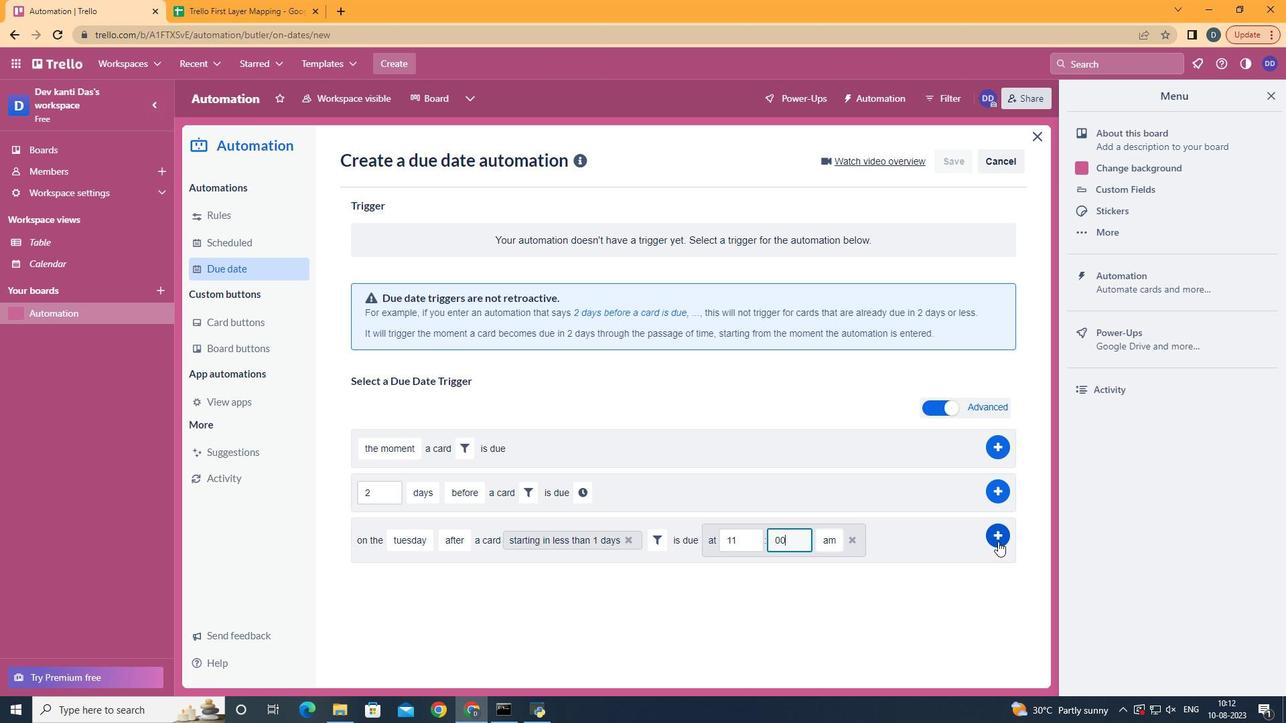 
Action: Mouse pressed left at (967, 512)
Screenshot: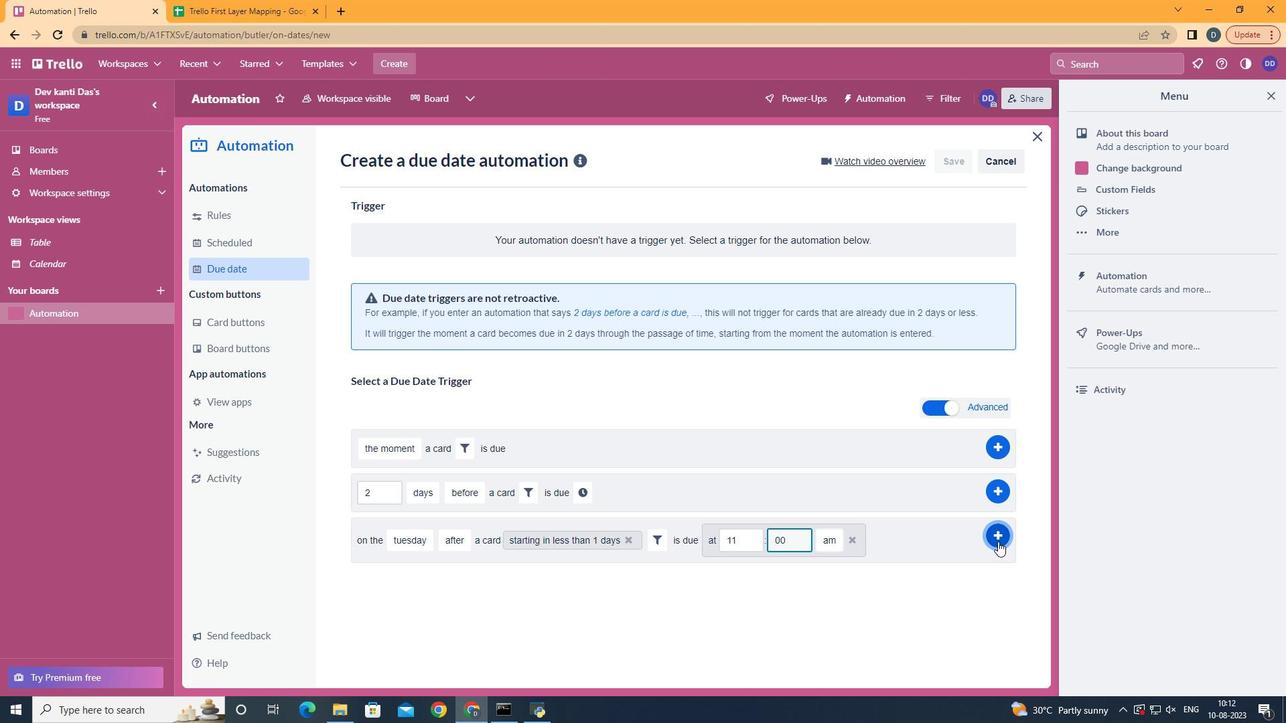 
Action: Mouse moved to (714, 357)
Screenshot: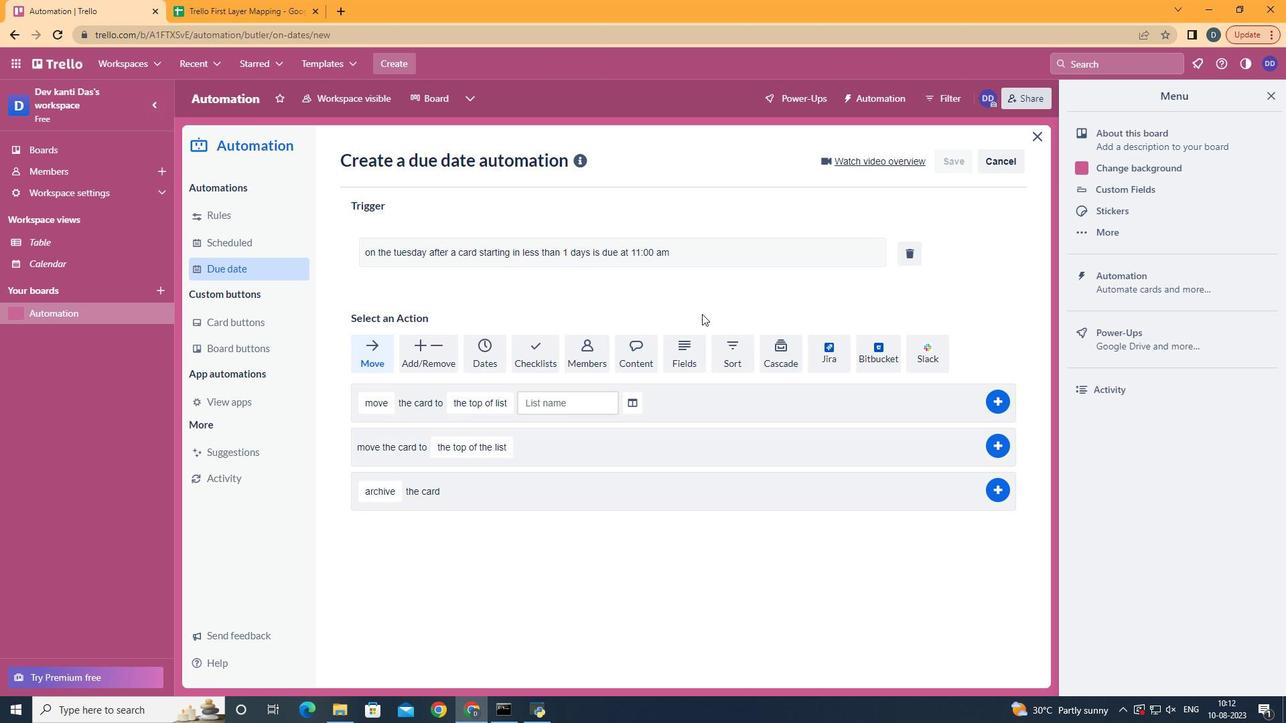 
